 Task: Look for space in Mlalo, Tanzania from 6th September, 2023 to 12th September, 2023 for 4 adults in price range Rs.10000 to Rs.14000. Place can be private room with 4 bedrooms having 4 beds and 4 bathrooms. Property type can be house, flat, guest house. Amenities needed are: wifi, TV, free parkinig on premises, gym, breakfast. Booking option can be shelf check-in. Required host language is English.
Action: Mouse moved to (409, 86)
Screenshot: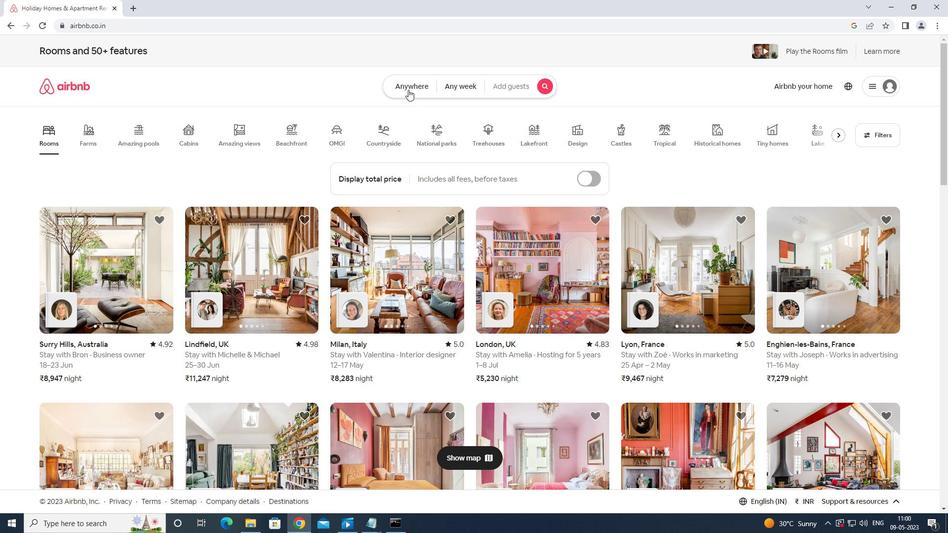 
Action: Mouse pressed left at (409, 86)
Screenshot: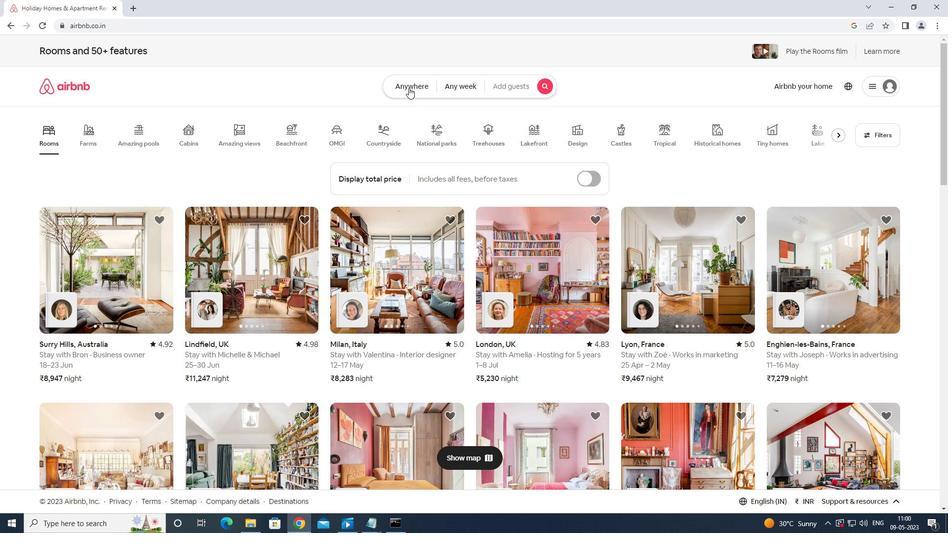 
Action: Mouse moved to (380, 123)
Screenshot: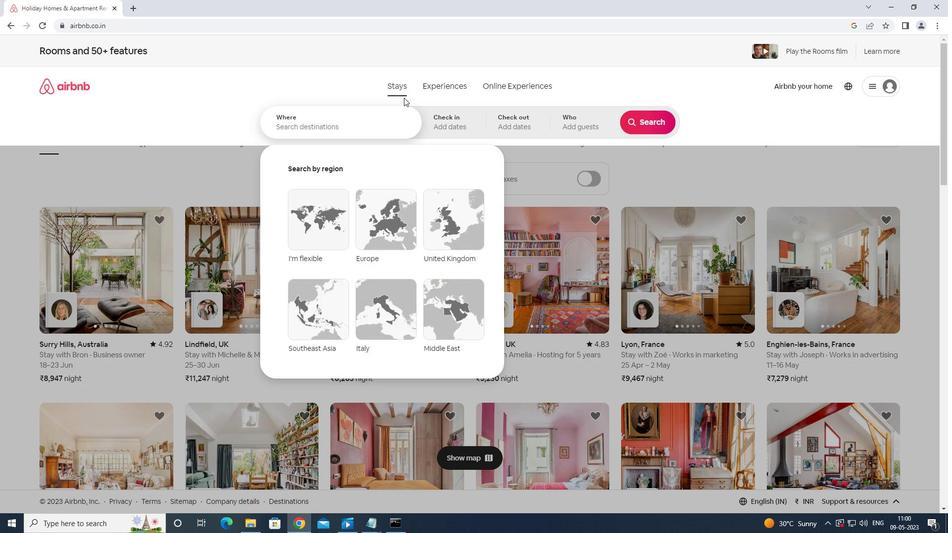 
Action: Mouse pressed left at (380, 123)
Screenshot: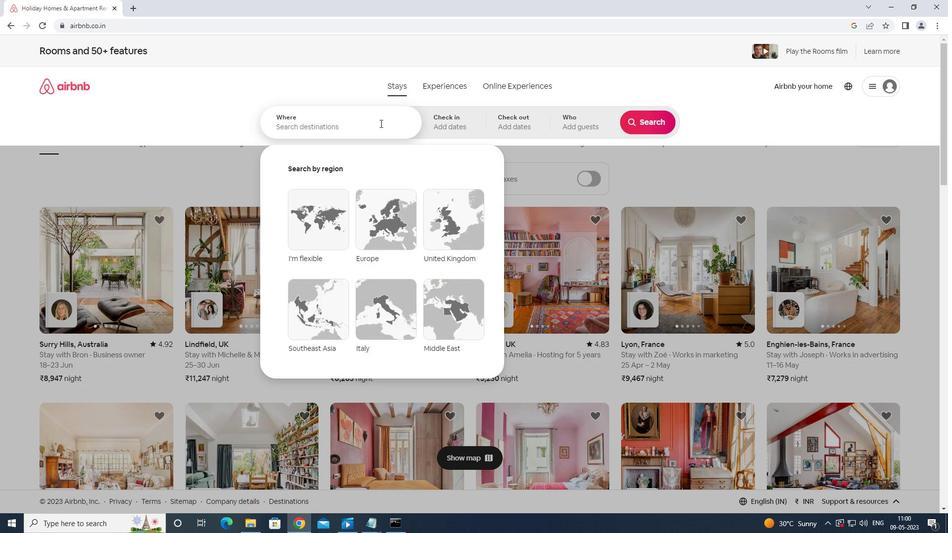 
Action: Key pressed m<Key.backspace><Key.shift>MLALO<Key.space>TANZANIA<Key.enter>
Screenshot: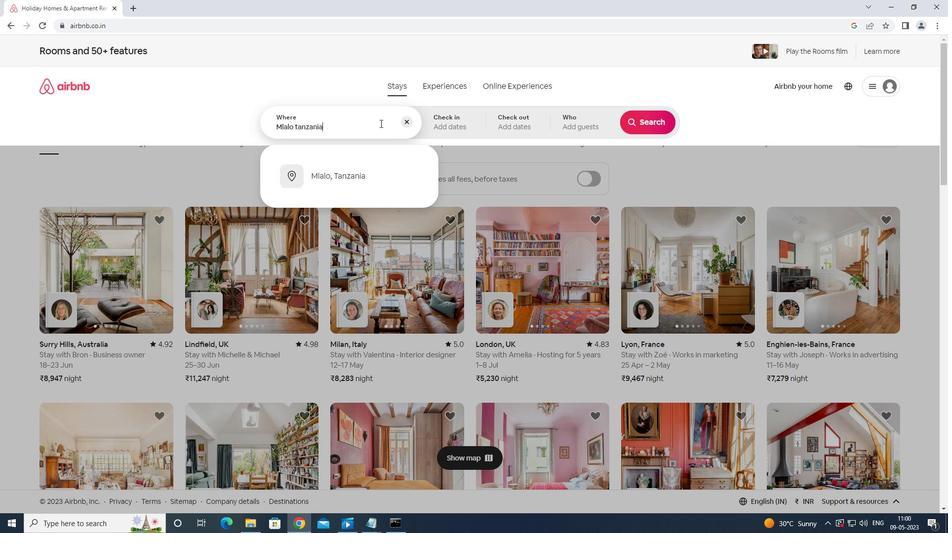 
Action: Mouse moved to (641, 200)
Screenshot: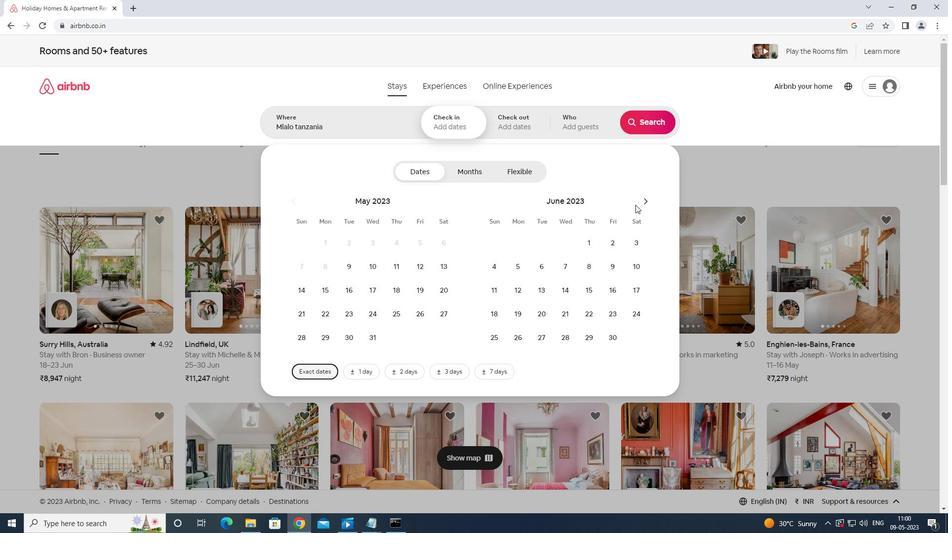 
Action: Mouse pressed left at (641, 200)
Screenshot: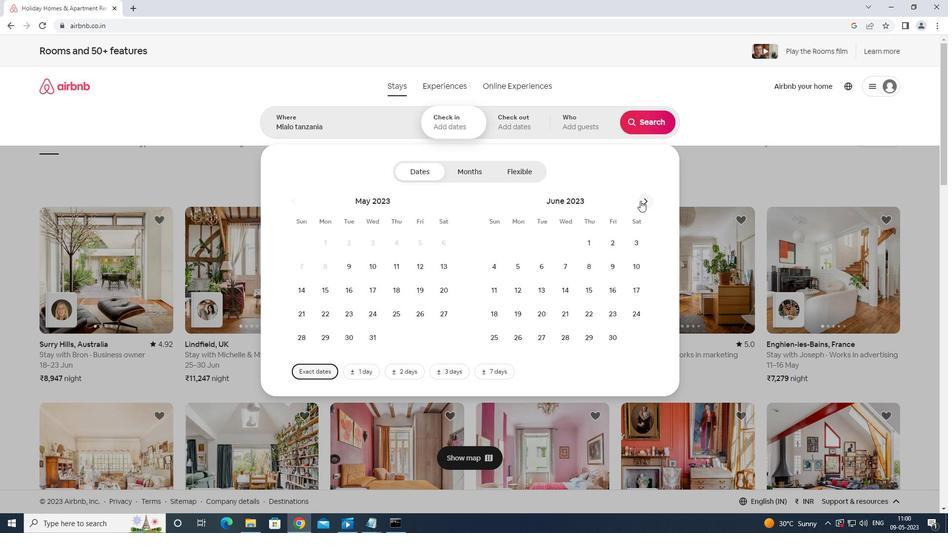
Action: Mouse moved to (643, 200)
Screenshot: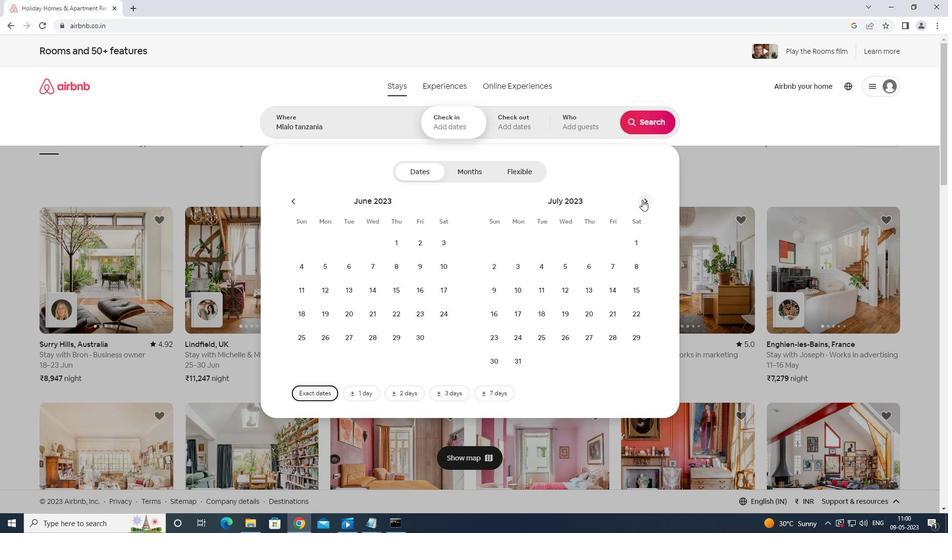 
Action: Mouse pressed left at (643, 200)
Screenshot: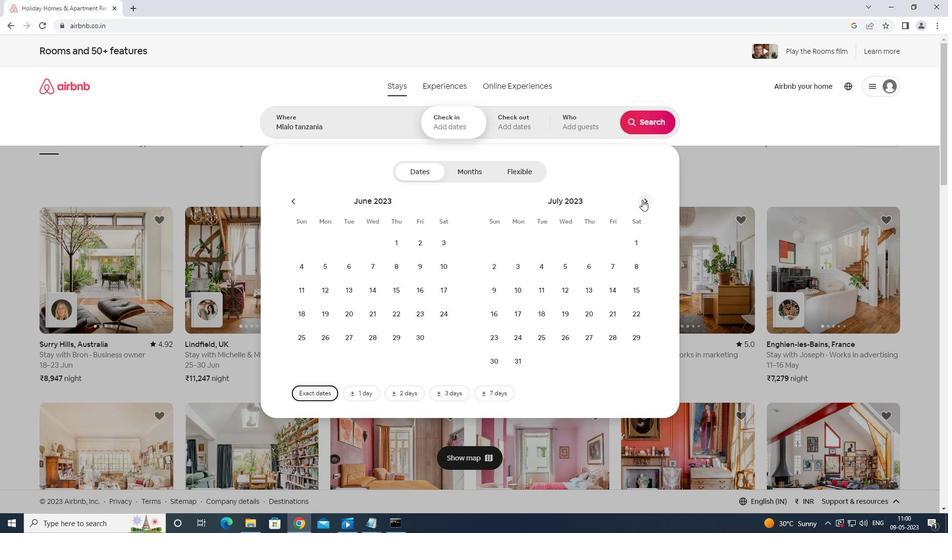 
Action: Mouse moved to (644, 200)
Screenshot: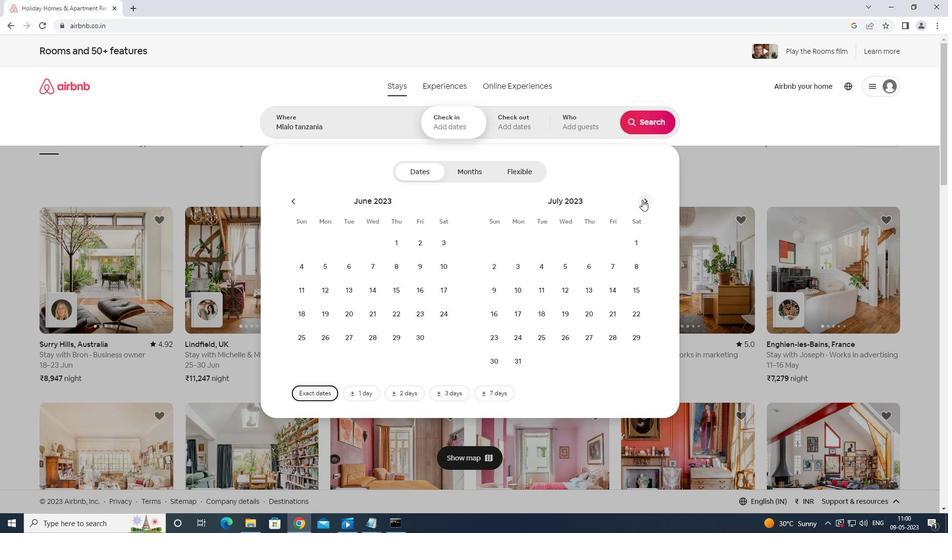 
Action: Mouse pressed left at (644, 200)
Screenshot: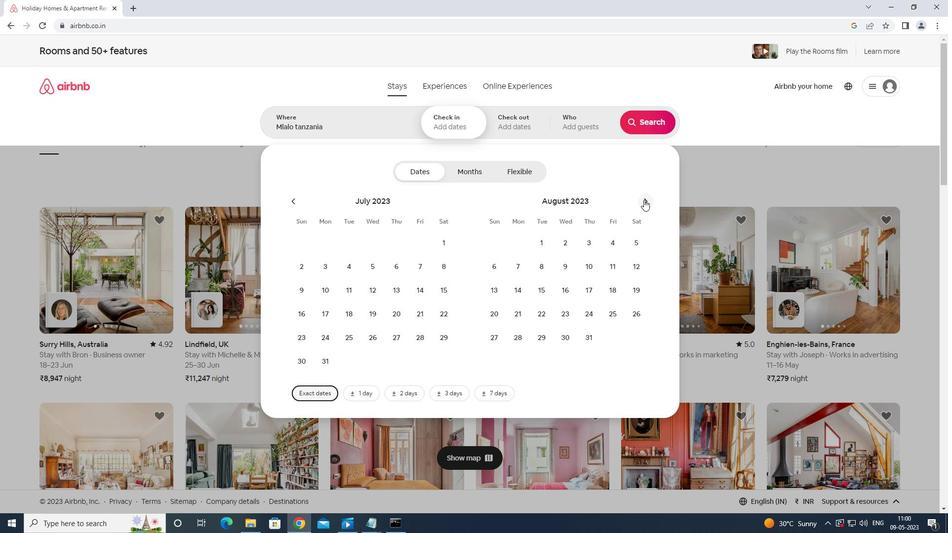 
Action: Mouse moved to (563, 264)
Screenshot: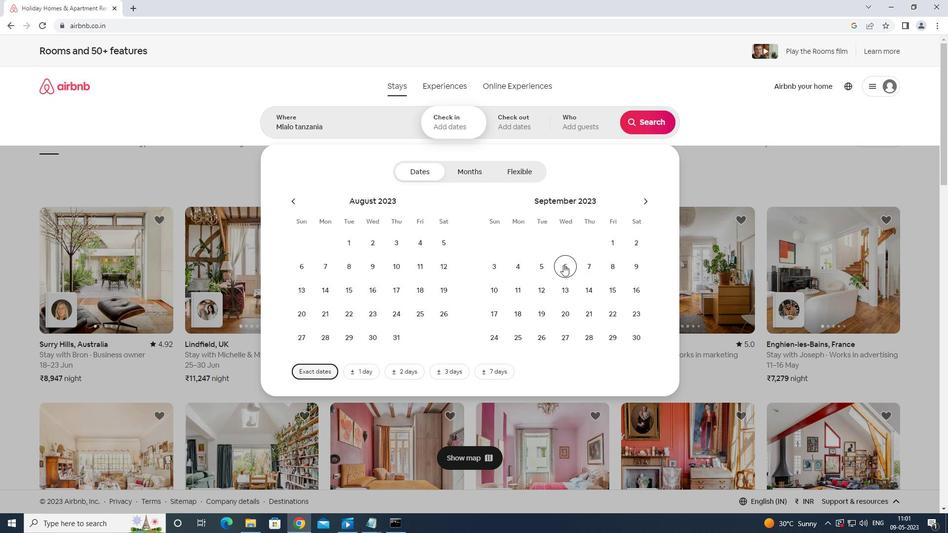 
Action: Mouse pressed left at (563, 264)
Screenshot: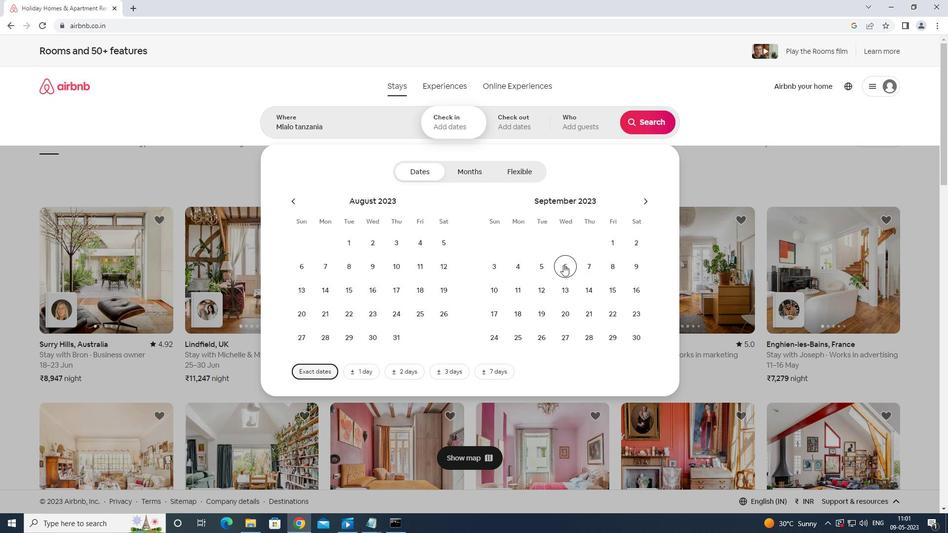 
Action: Mouse moved to (535, 288)
Screenshot: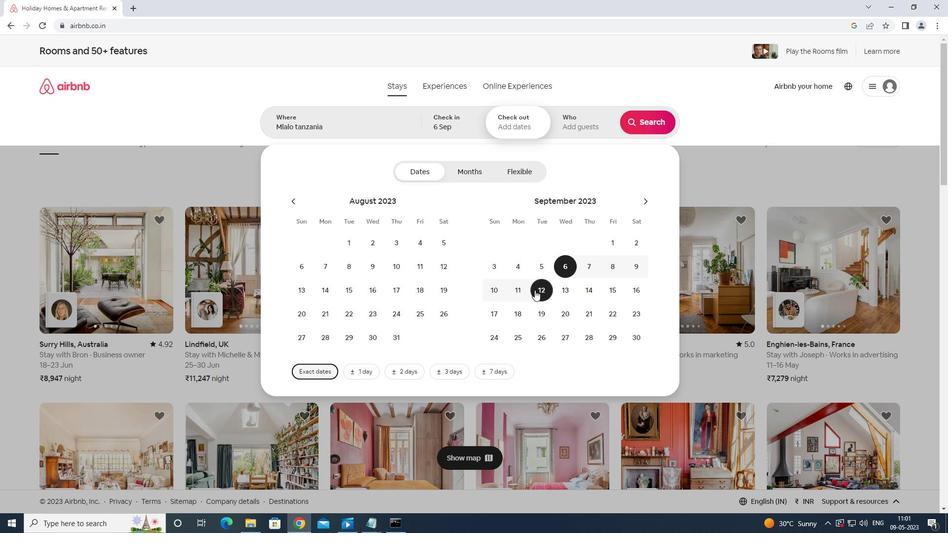 
Action: Mouse pressed left at (535, 288)
Screenshot: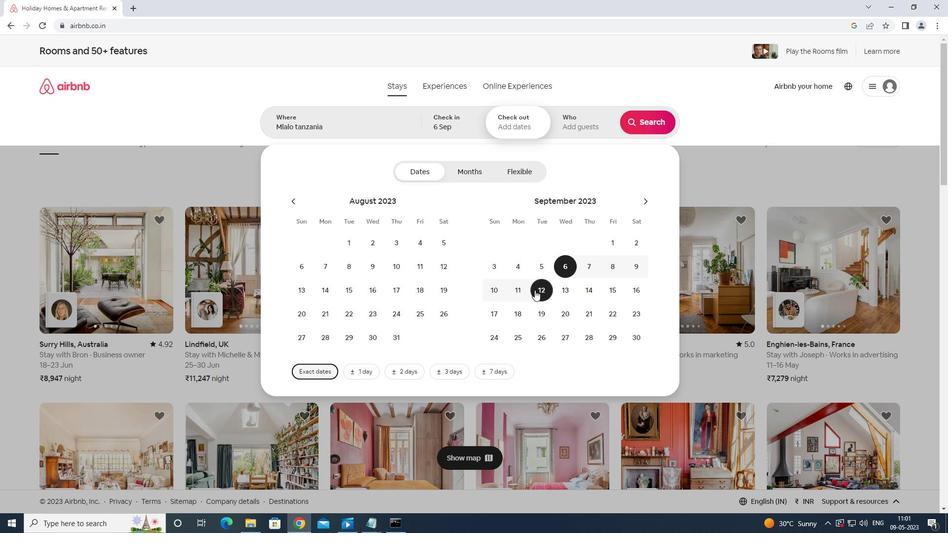 
Action: Mouse moved to (582, 119)
Screenshot: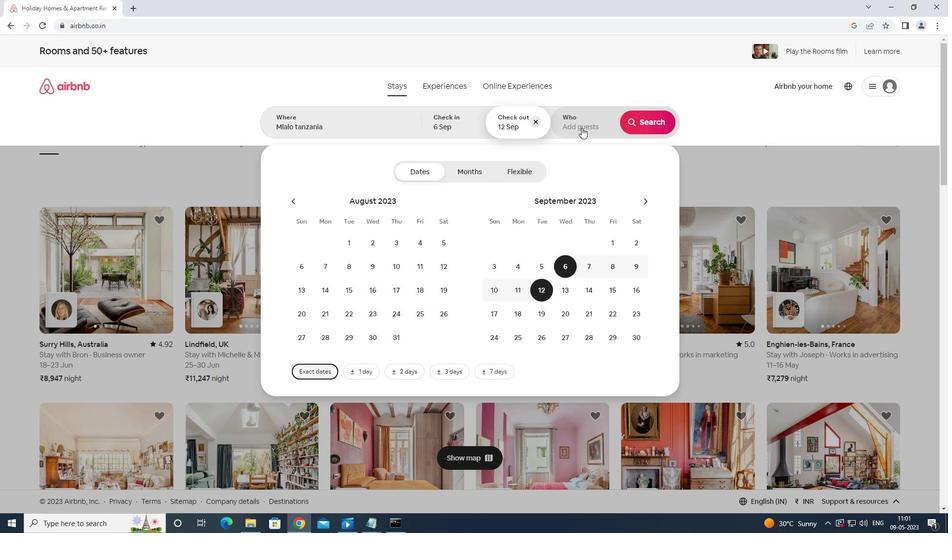 
Action: Mouse pressed left at (582, 119)
Screenshot: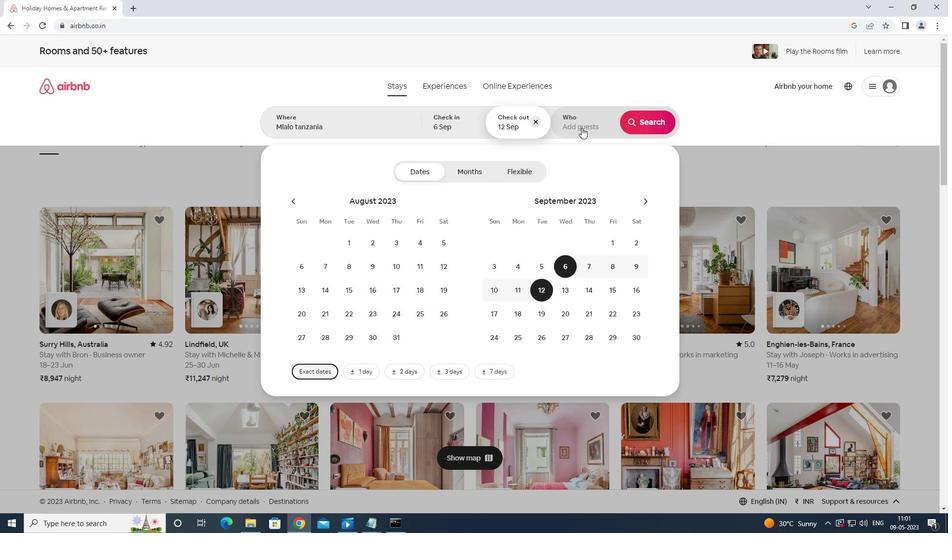 
Action: Mouse moved to (651, 173)
Screenshot: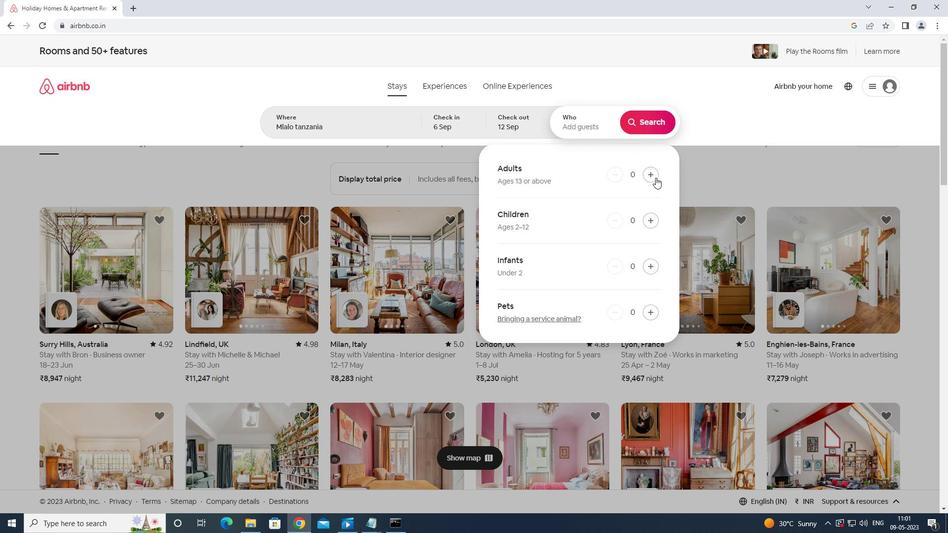 
Action: Mouse pressed left at (651, 173)
Screenshot: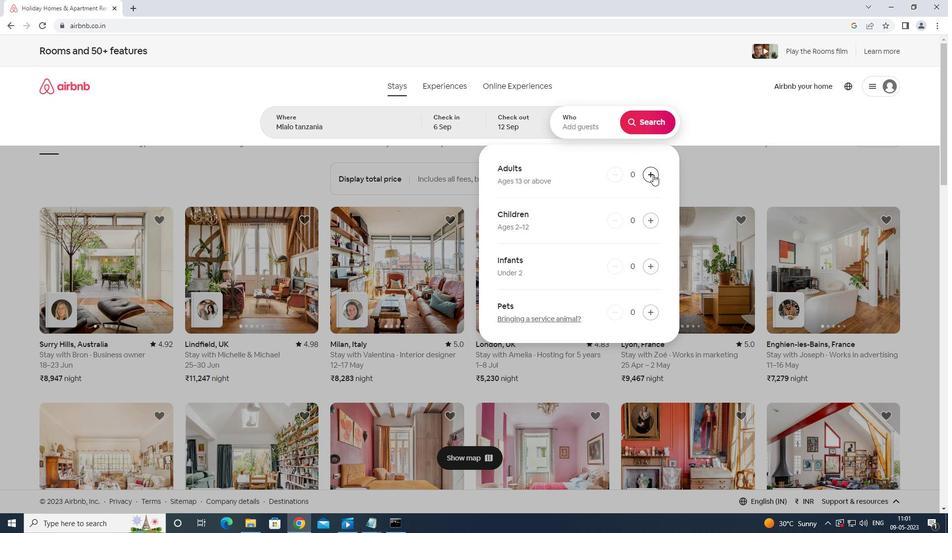 
Action: Mouse pressed left at (651, 173)
Screenshot: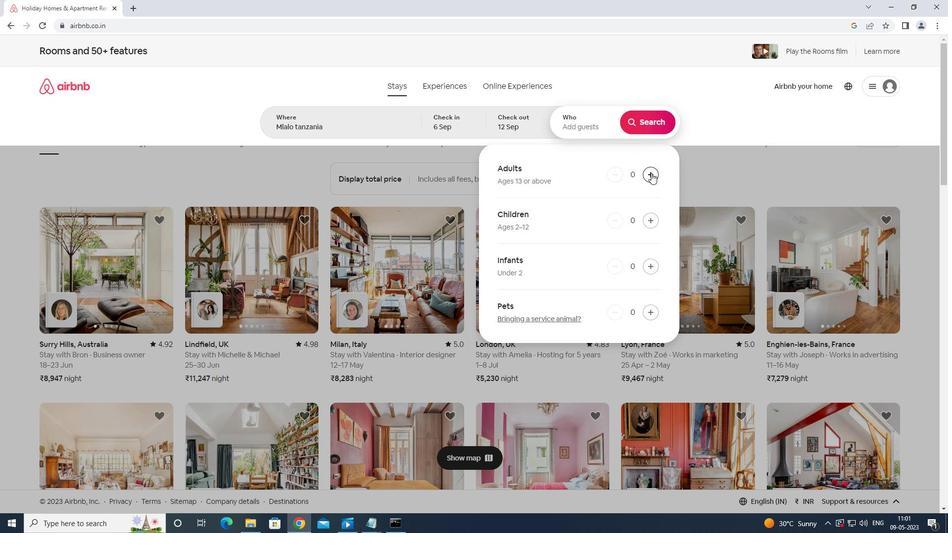 
Action: Mouse pressed left at (651, 173)
Screenshot: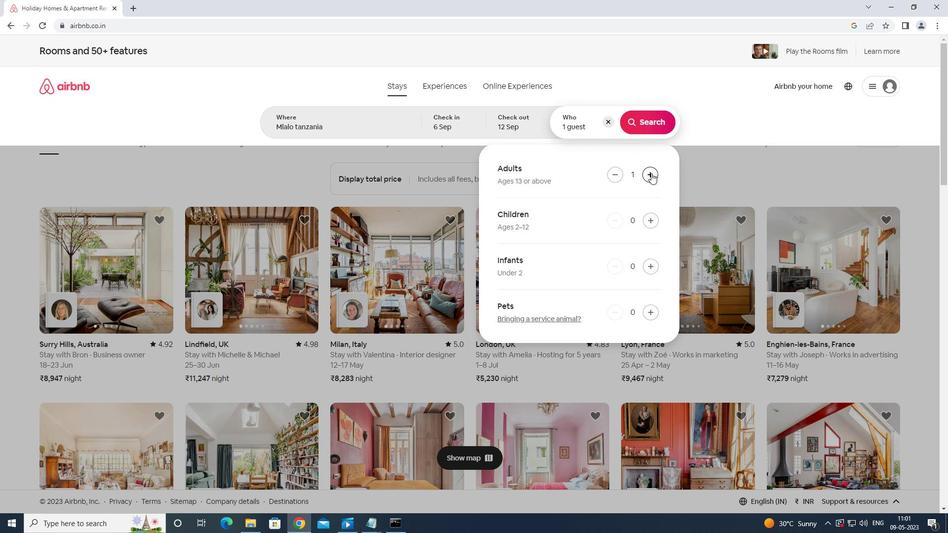 
Action: Mouse pressed left at (651, 173)
Screenshot: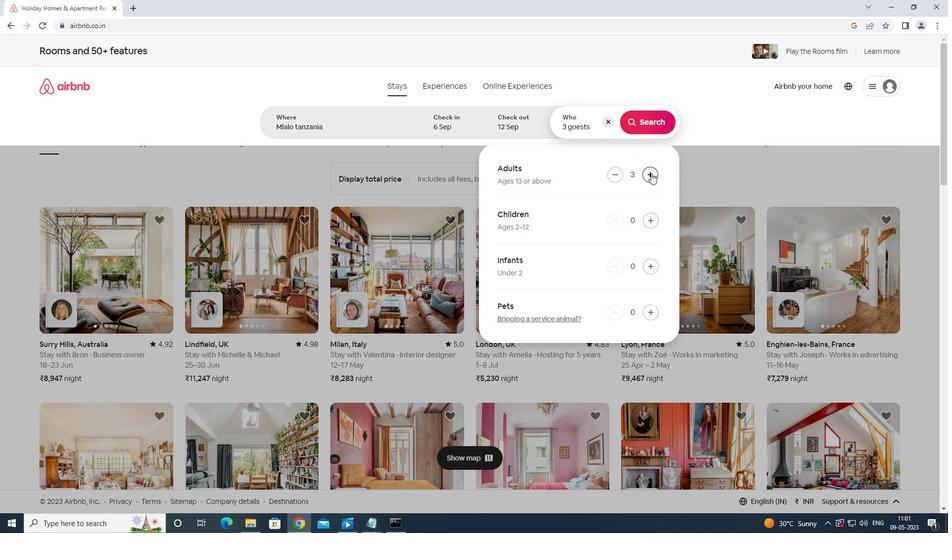 
Action: Mouse moved to (650, 120)
Screenshot: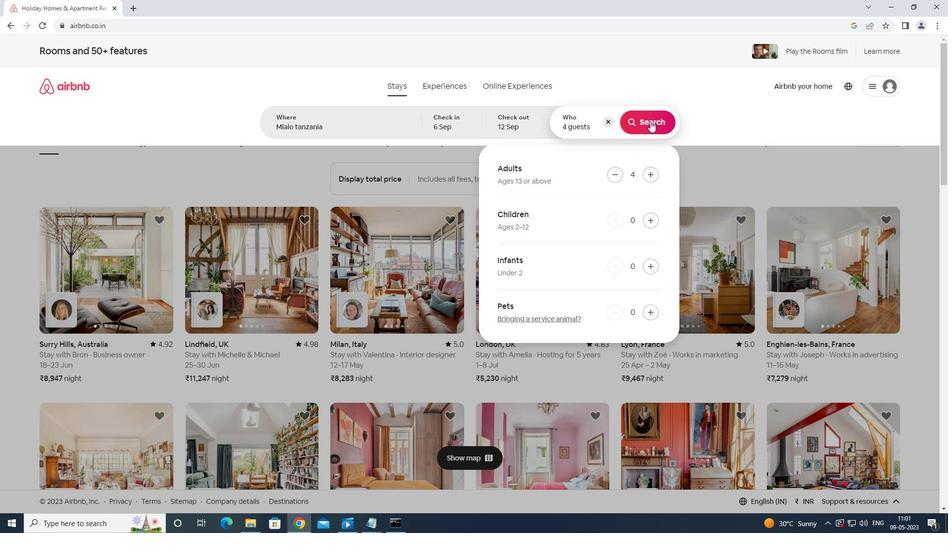 
Action: Mouse pressed left at (650, 120)
Screenshot: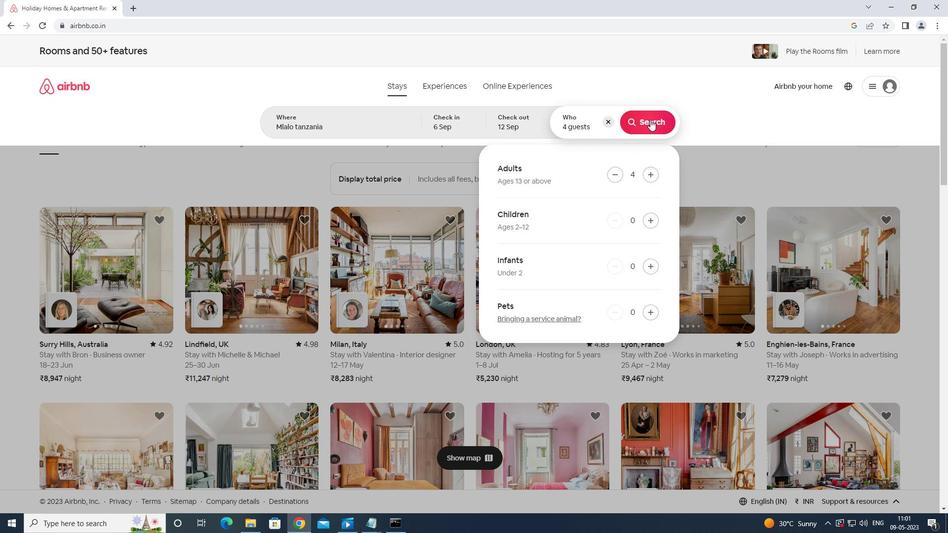 
Action: Mouse moved to (904, 93)
Screenshot: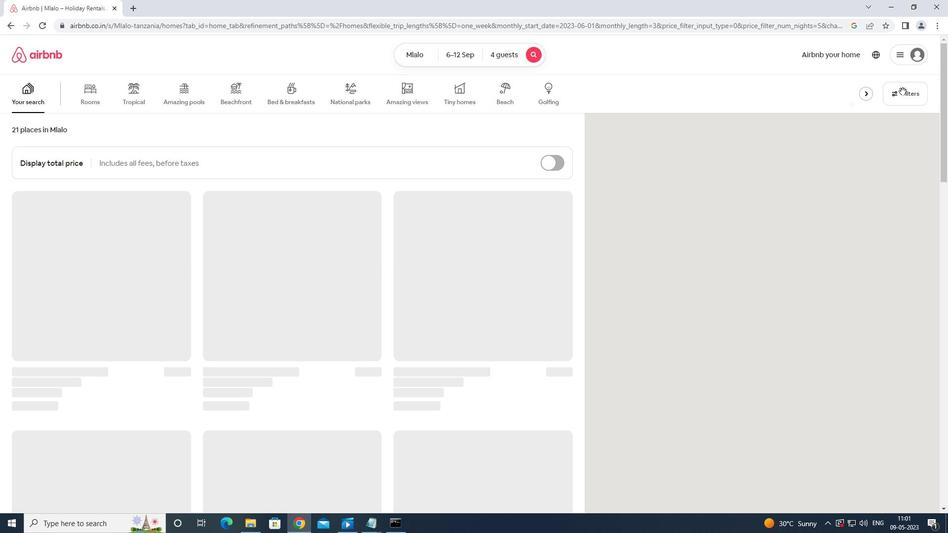 
Action: Mouse pressed left at (904, 93)
Screenshot: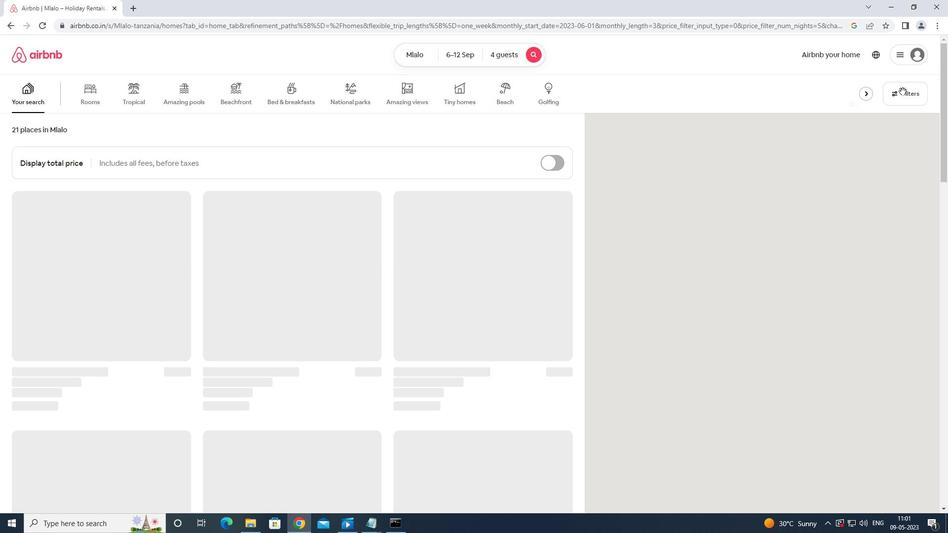 
Action: Mouse moved to (372, 332)
Screenshot: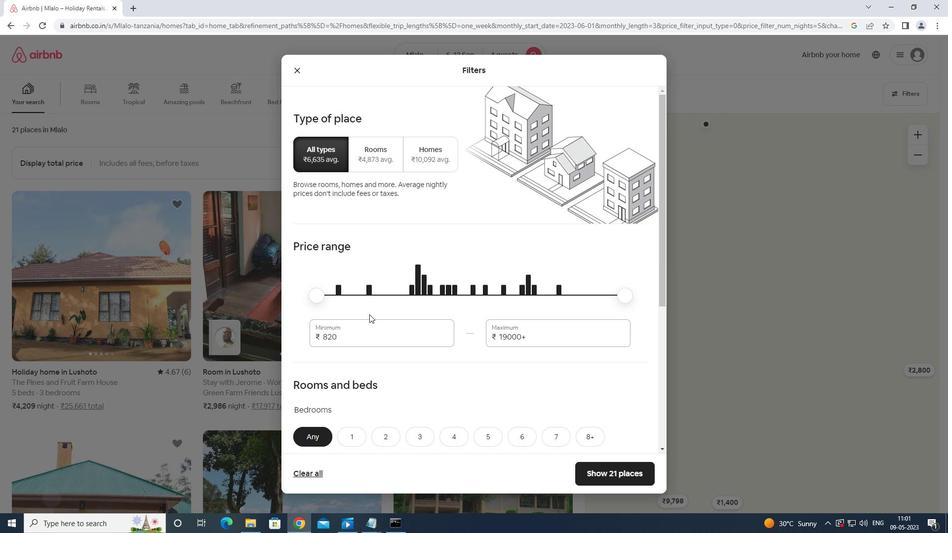 
Action: Mouse pressed left at (372, 332)
Screenshot: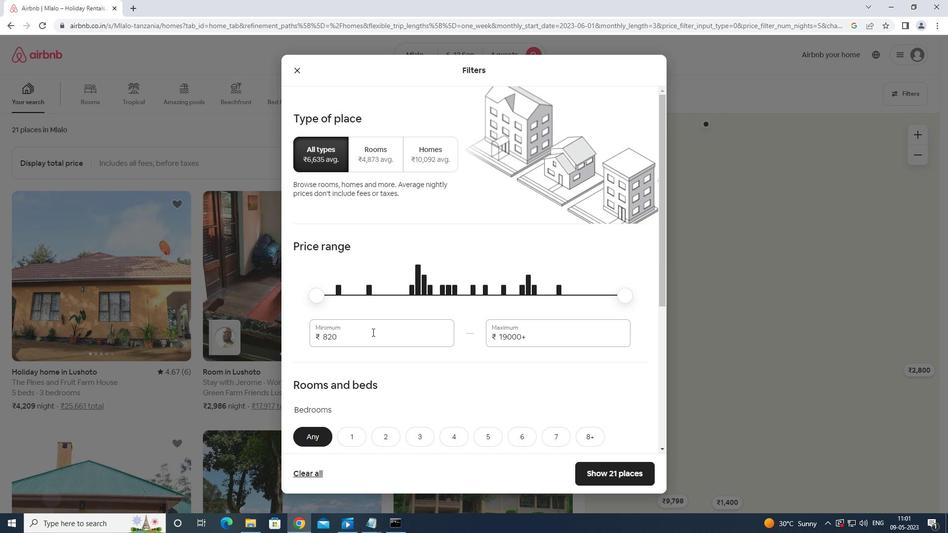 
Action: Mouse moved to (377, 330)
Screenshot: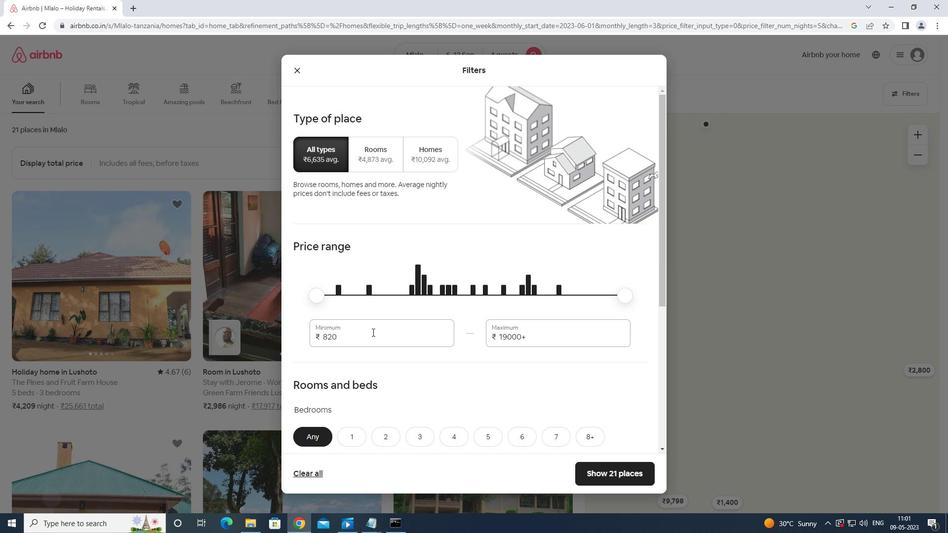 
Action: Key pressed <Key.backspace><Key.backspace><Key.backspace><Key.backspace><Key.backspace>10000
Screenshot: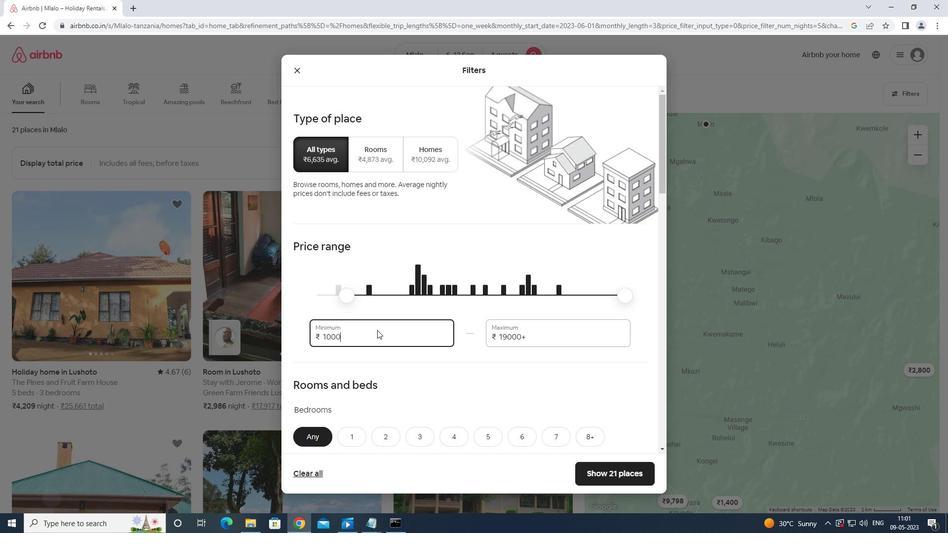 
Action: Mouse moved to (532, 334)
Screenshot: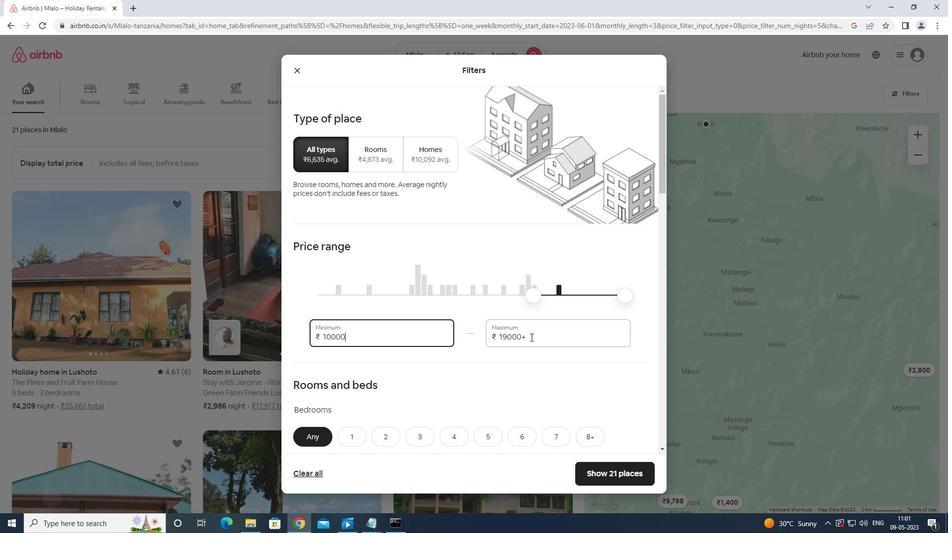 
Action: Mouse pressed left at (532, 334)
Screenshot: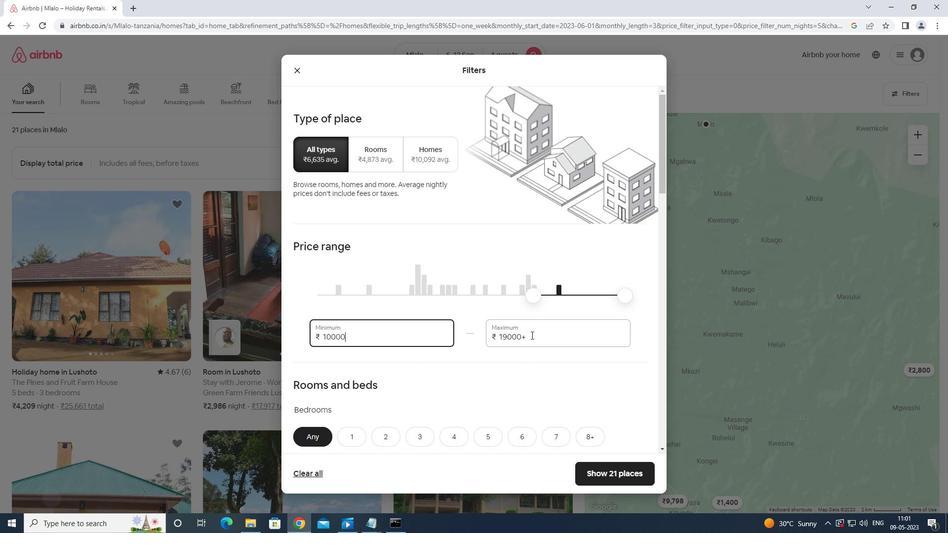 
Action: Mouse moved to (532, 333)
Screenshot: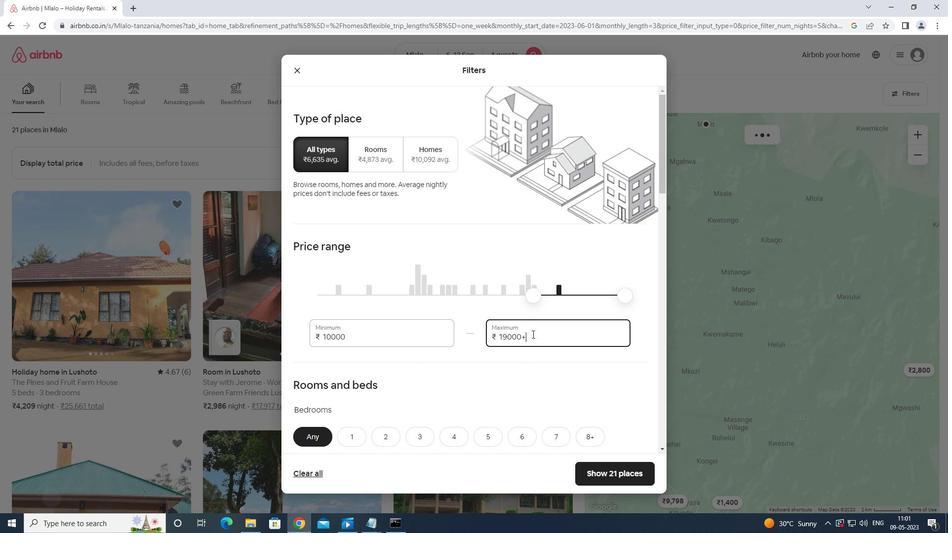 
Action: Key pressed <Key.backspace><Key.backspace><Key.backspace><Key.backspace><Key.backspace><Key.backspace><Key.backspace><Key.backspace><Key.backspace><Key.backspace><Key.backspace><Key.backspace>14000
Screenshot: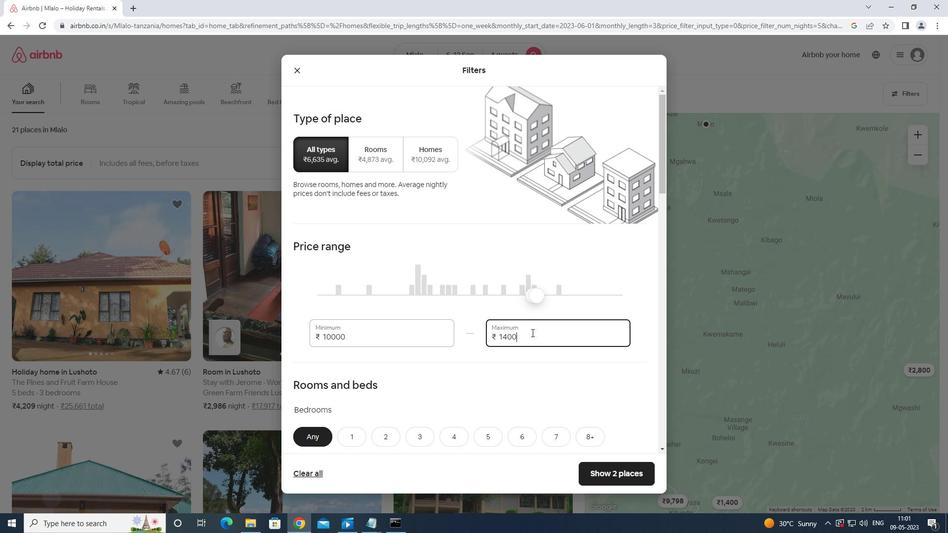 
Action: Mouse moved to (523, 333)
Screenshot: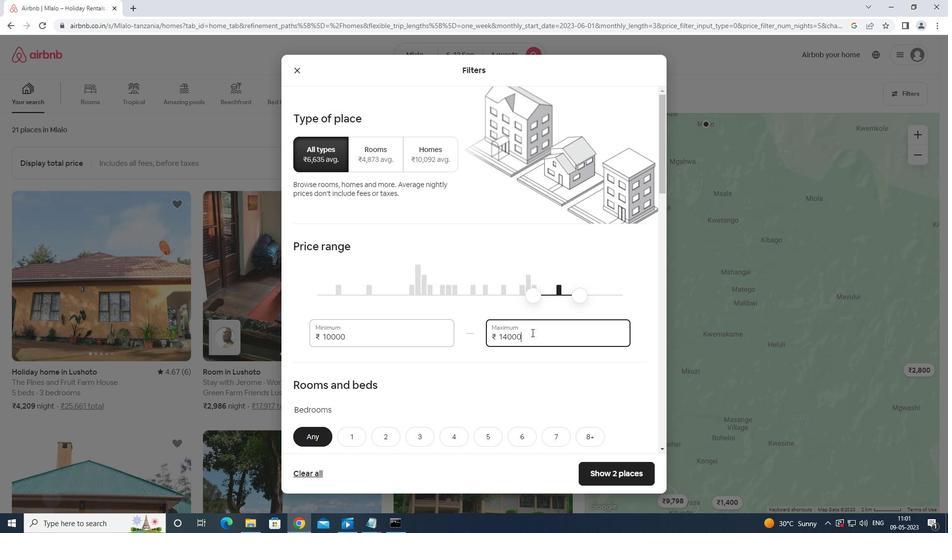
Action: Mouse scrolled (523, 333) with delta (0, 0)
Screenshot: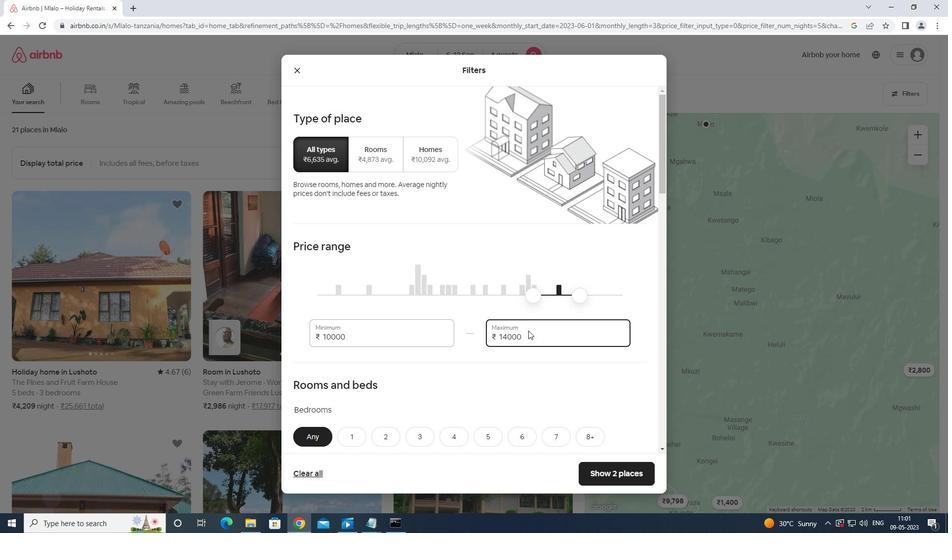 
Action: Mouse moved to (520, 343)
Screenshot: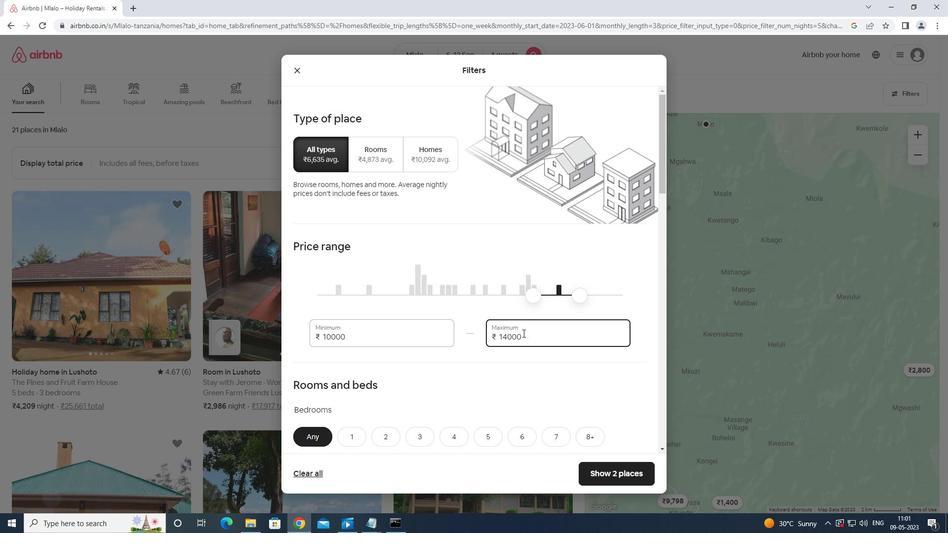
Action: Mouse scrolled (520, 343) with delta (0, 0)
Screenshot: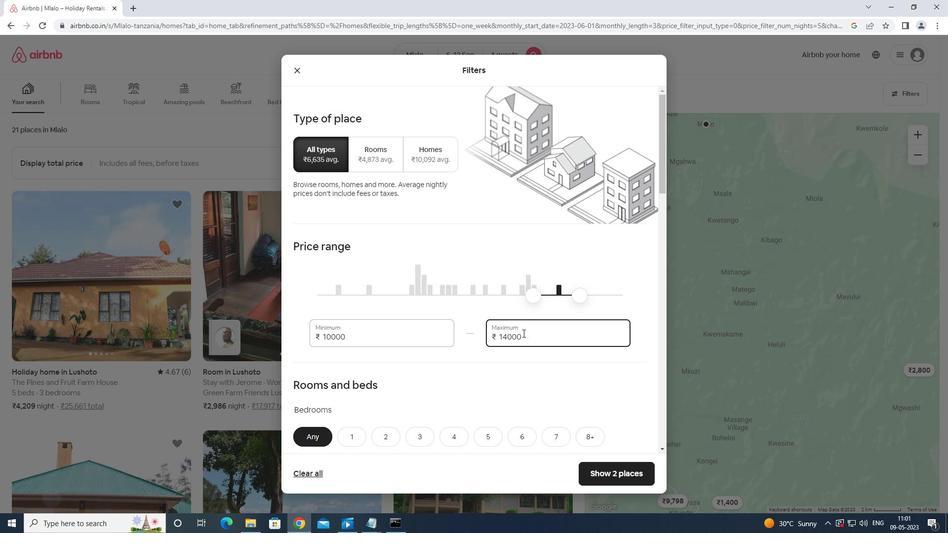 
Action: Mouse moved to (452, 340)
Screenshot: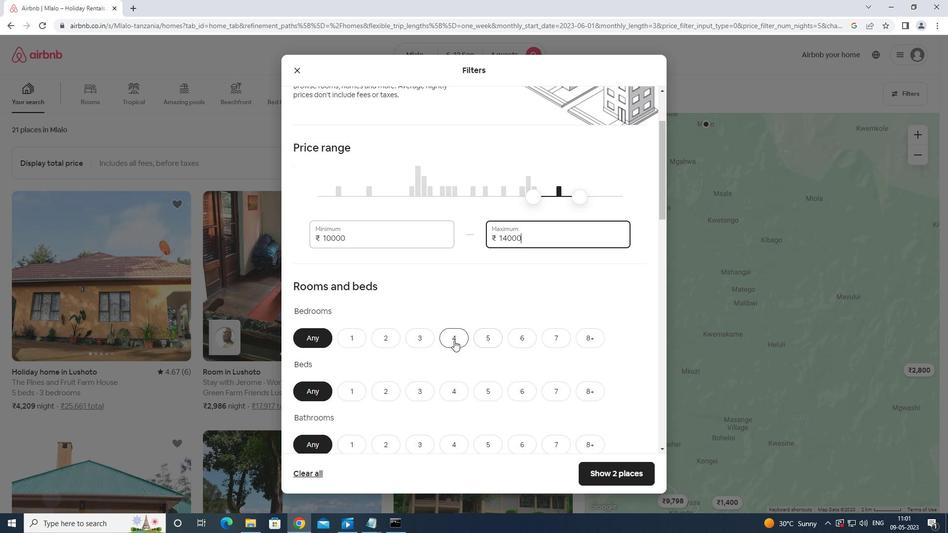 
Action: Mouse pressed left at (452, 340)
Screenshot: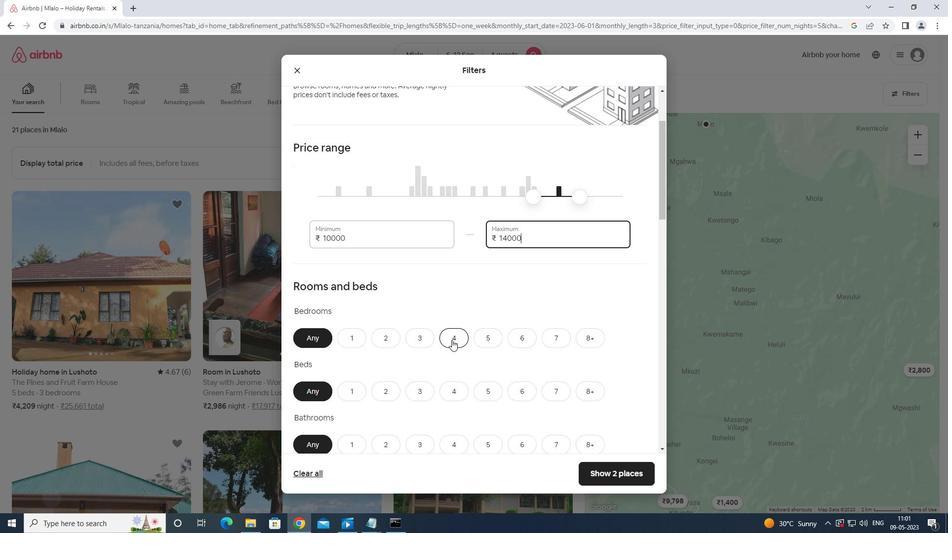 
Action: Mouse moved to (454, 391)
Screenshot: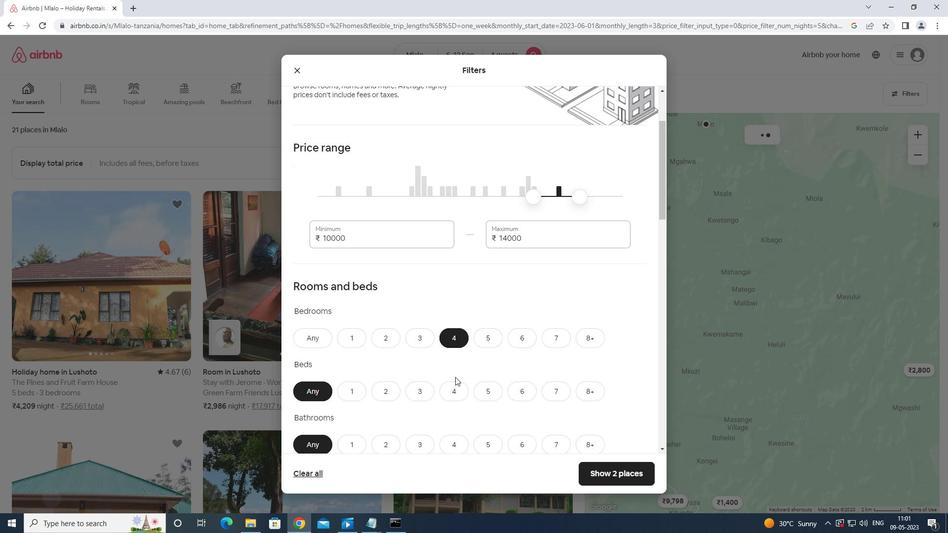 
Action: Mouse pressed left at (454, 391)
Screenshot: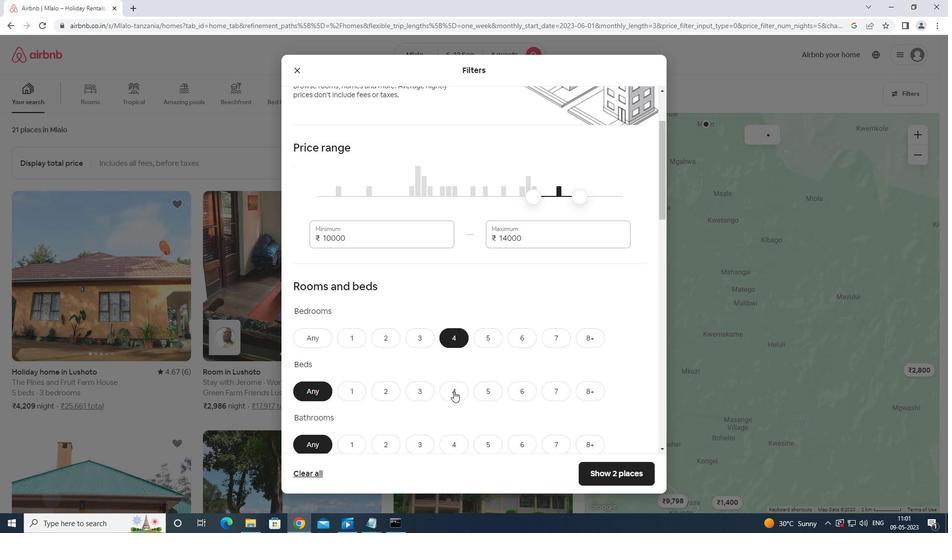 
Action: Mouse moved to (454, 388)
Screenshot: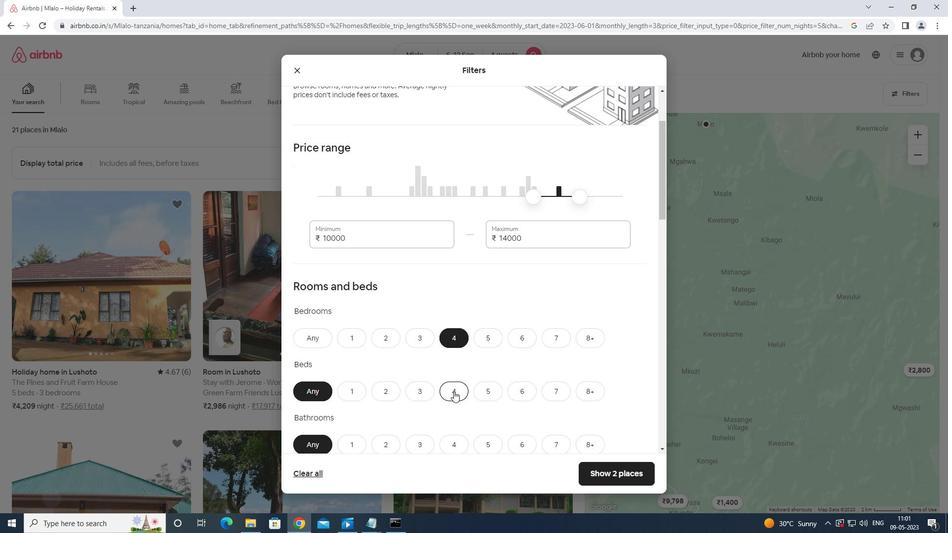 
Action: Mouse scrolled (454, 387) with delta (0, 0)
Screenshot: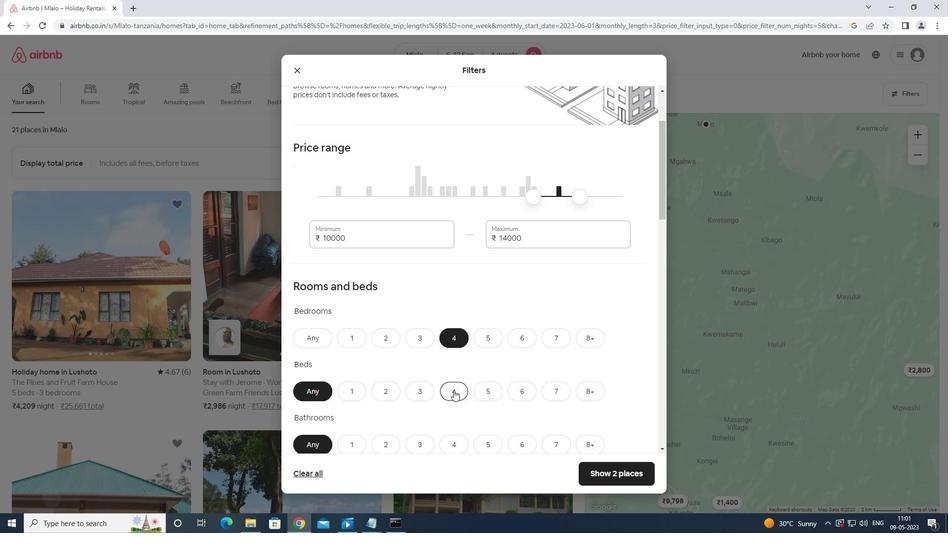 
Action: Mouse scrolled (454, 387) with delta (0, 0)
Screenshot: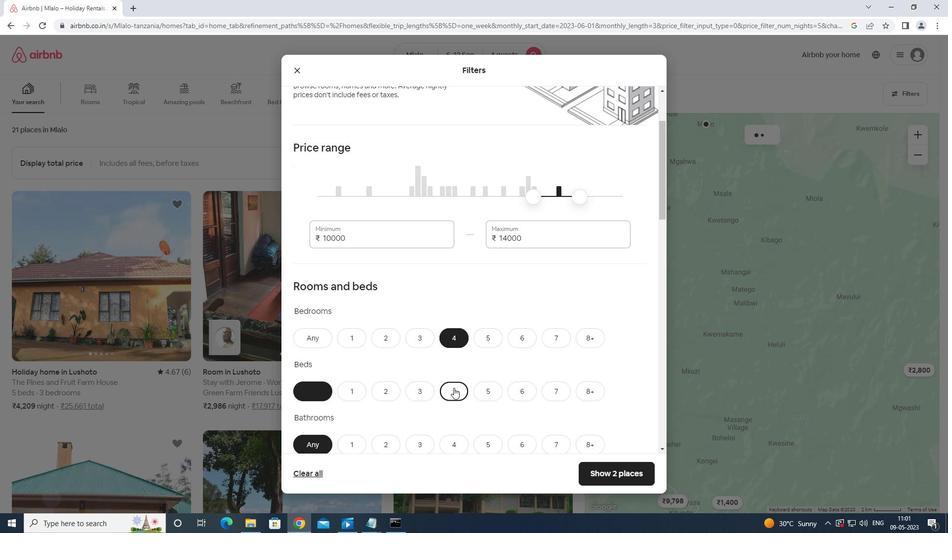 
Action: Mouse moved to (450, 349)
Screenshot: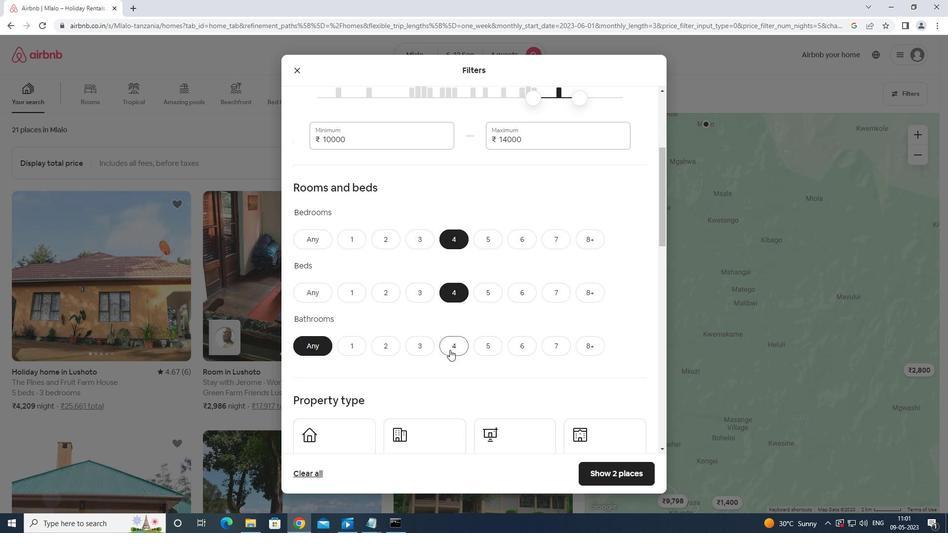 
Action: Mouse pressed left at (450, 349)
Screenshot: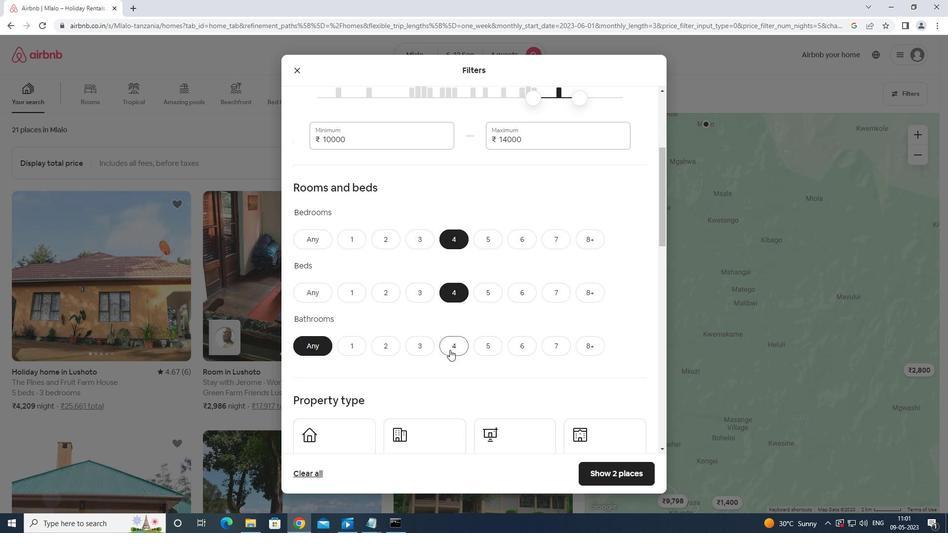 
Action: Mouse moved to (450, 345)
Screenshot: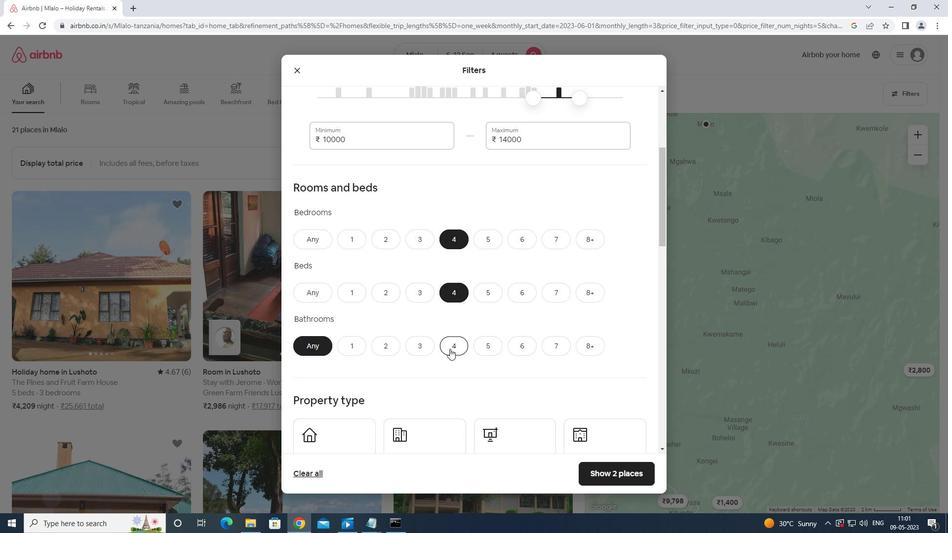 
Action: Mouse scrolled (450, 345) with delta (0, 0)
Screenshot: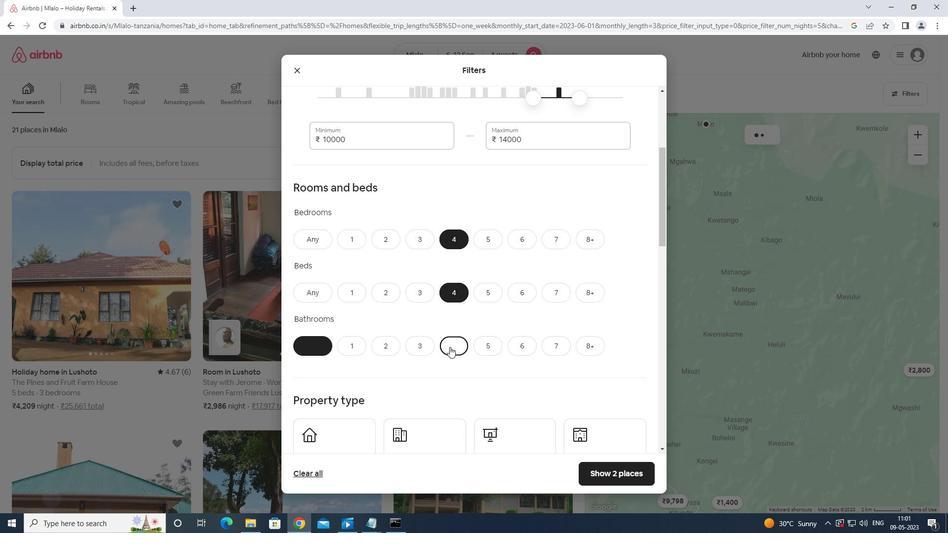 
Action: Mouse scrolled (450, 345) with delta (0, 0)
Screenshot: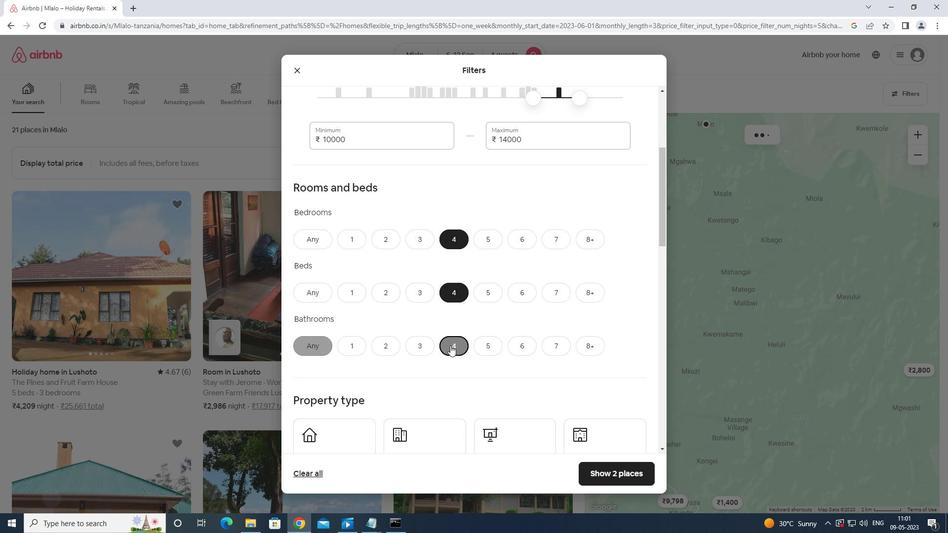 
Action: Mouse moved to (344, 362)
Screenshot: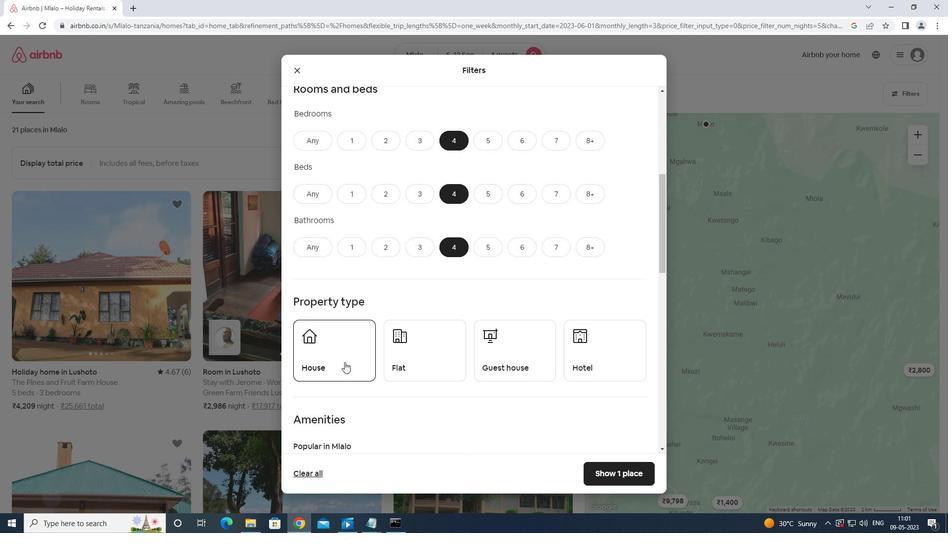 
Action: Mouse pressed left at (344, 362)
Screenshot: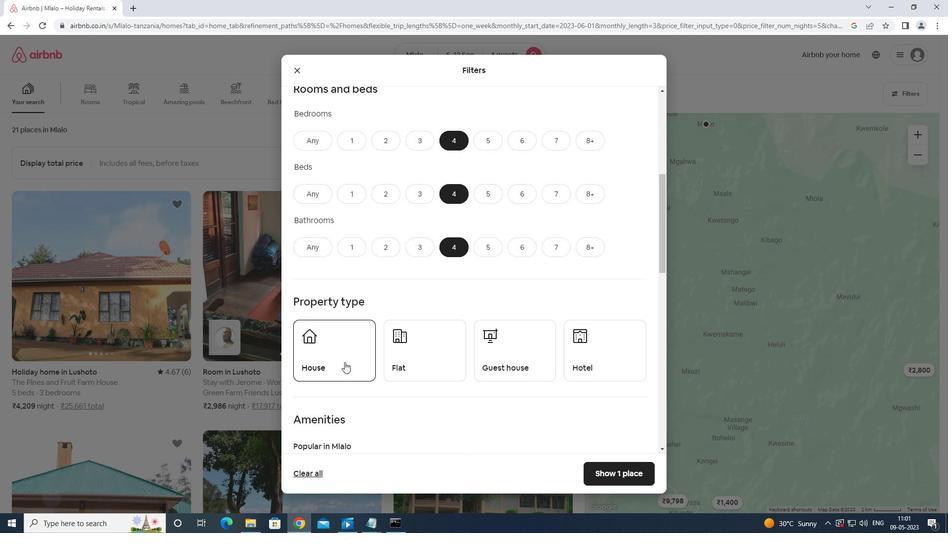 
Action: Mouse moved to (417, 359)
Screenshot: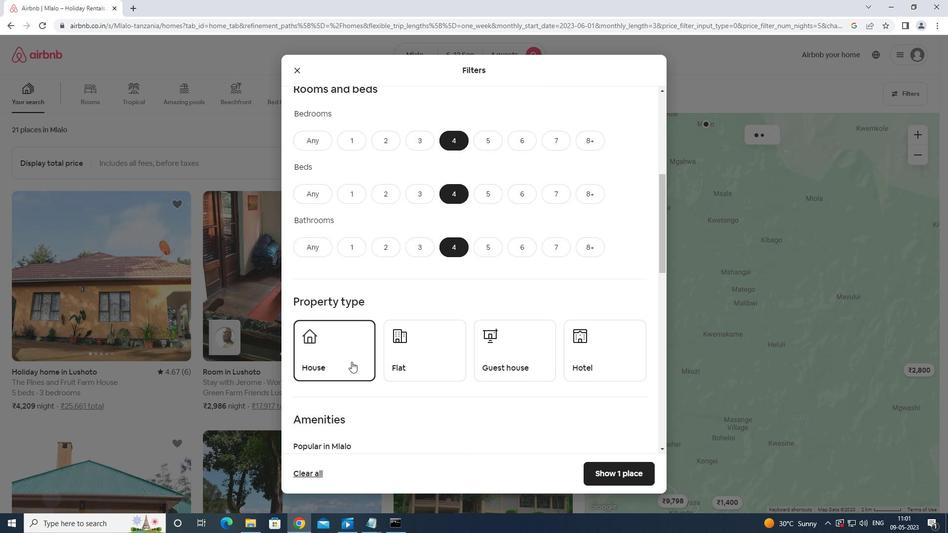 
Action: Mouse pressed left at (417, 359)
Screenshot: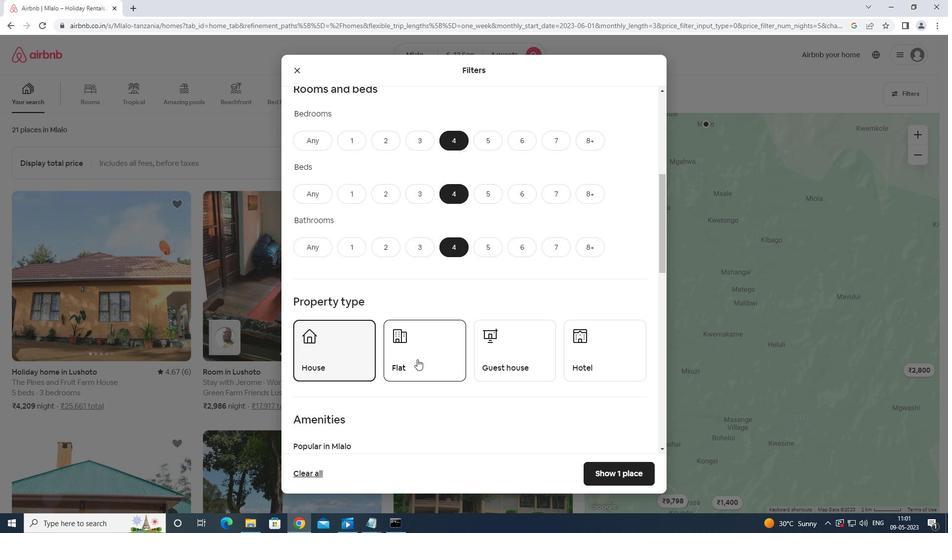 
Action: Mouse moved to (508, 358)
Screenshot: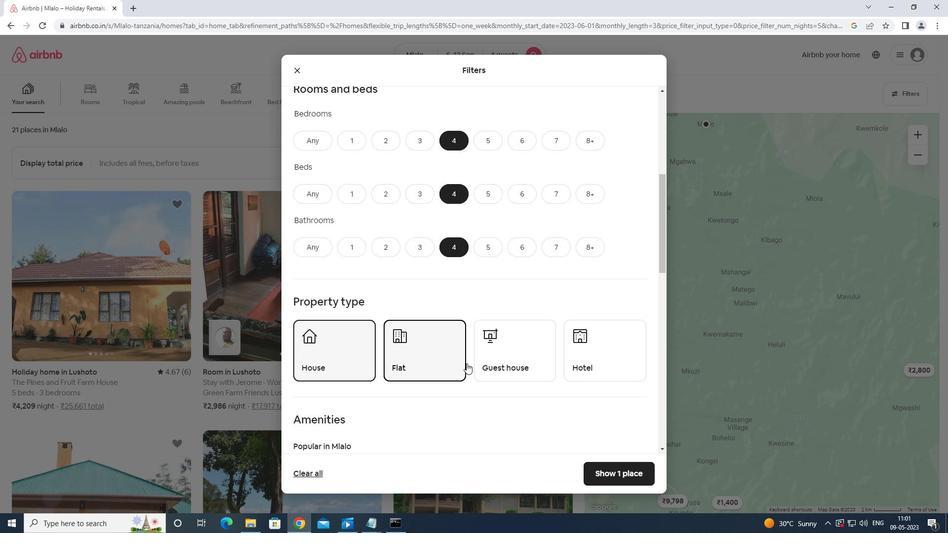 
Action: Mouse pressed left at (508, 358)
Screenshot: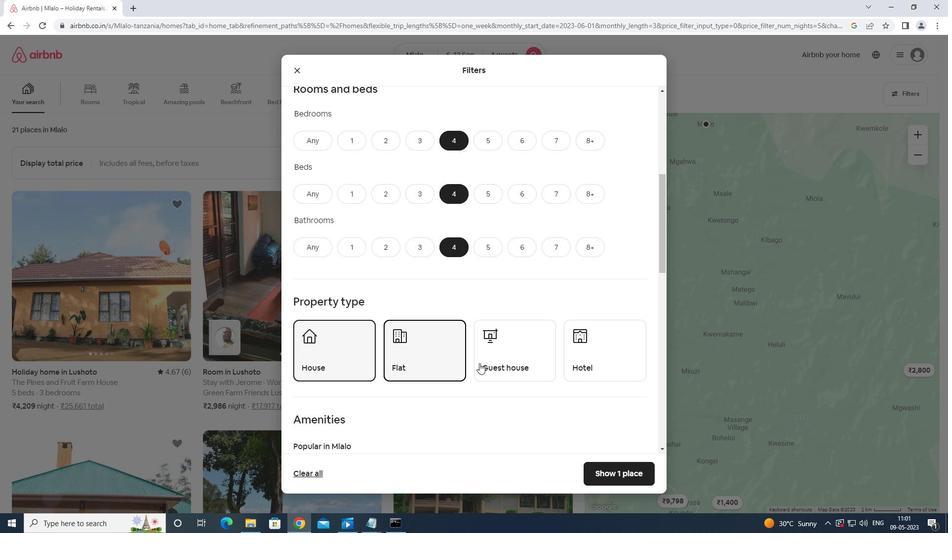 
Action: Mouse moved to (512, 342)
Screenshot: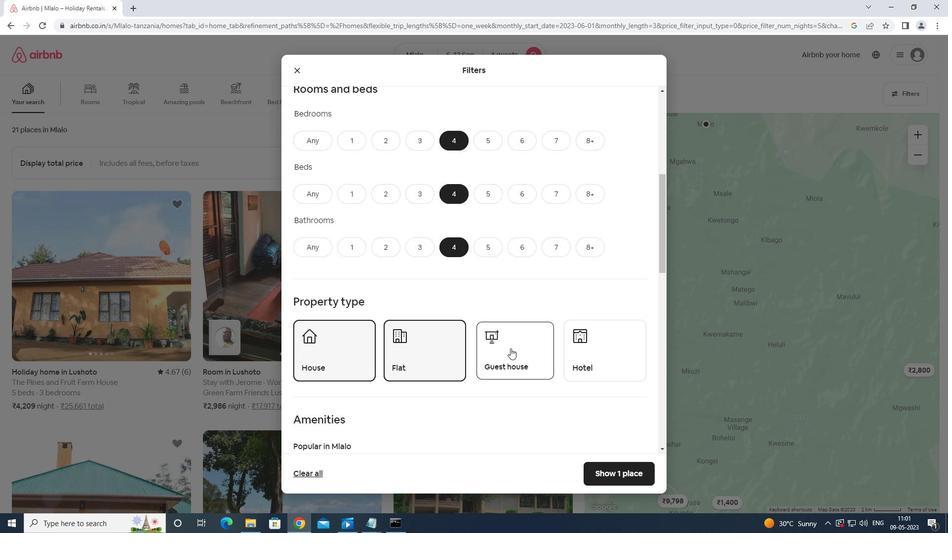 
Action: Mouse scrolled (512, 342) with delta (0, 0)
Screenshot: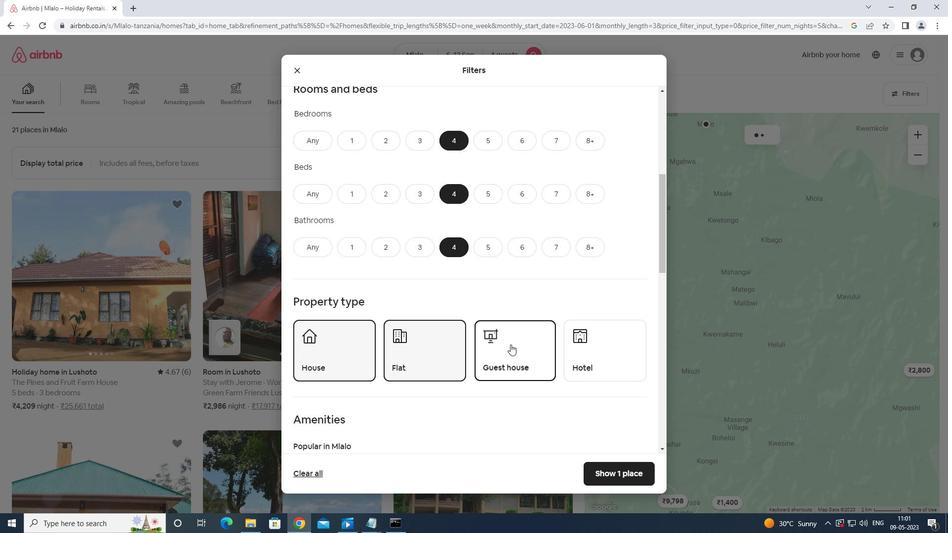 
Action: Mouse scrolled (512, 342) with delta (0, 0)
Screenshot: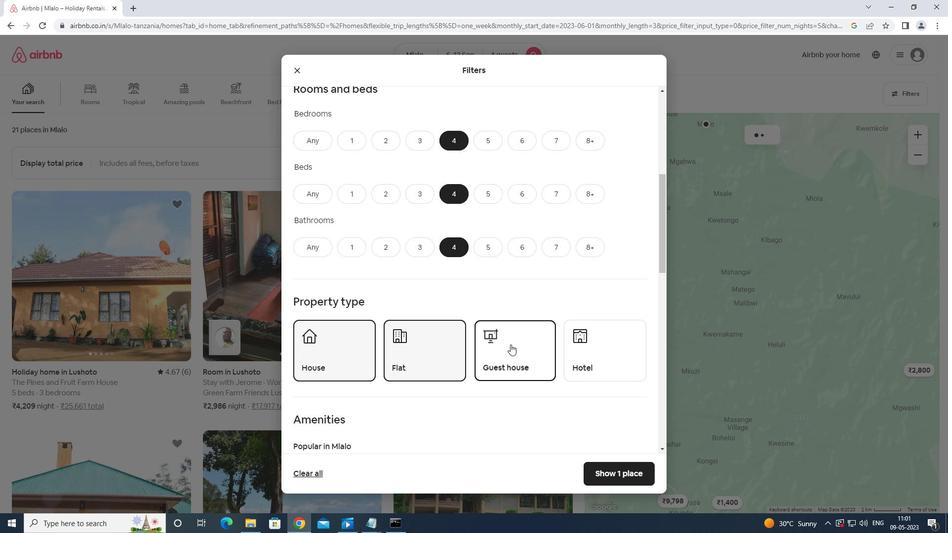 
Action: Mouse scrolled (512, 342) with delta (0, 0)
Screenshot: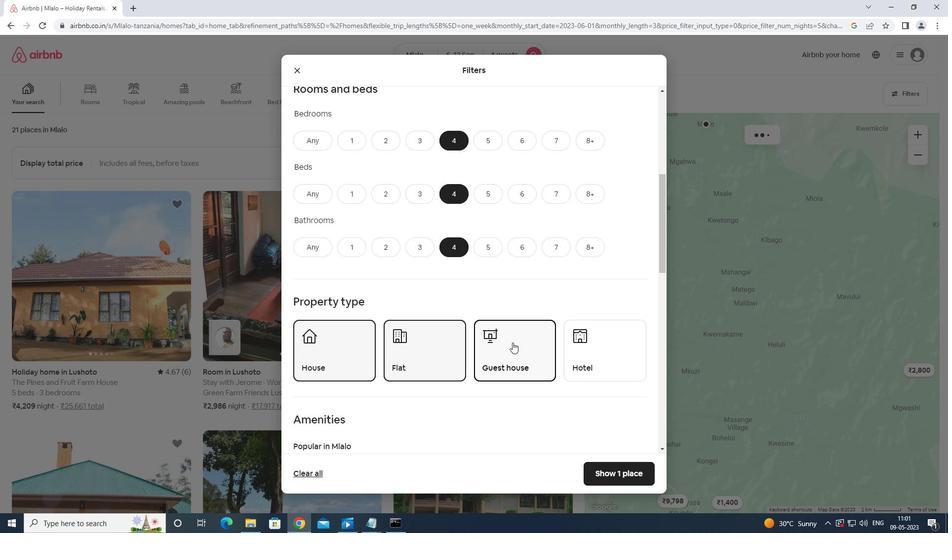 
Action: Mouse moved to (299, 320)
Screenshot: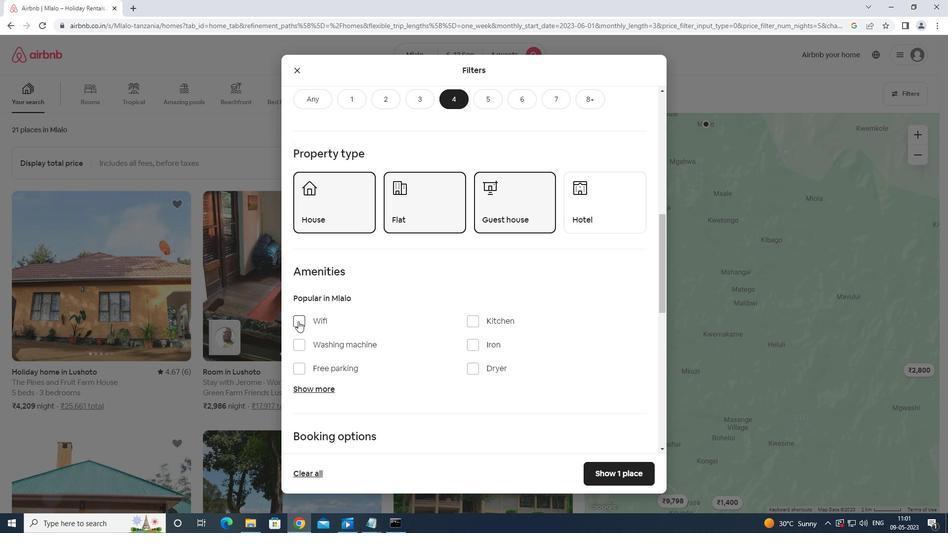 
Action: Mouse pressed left at (299, 320)
Screenshot: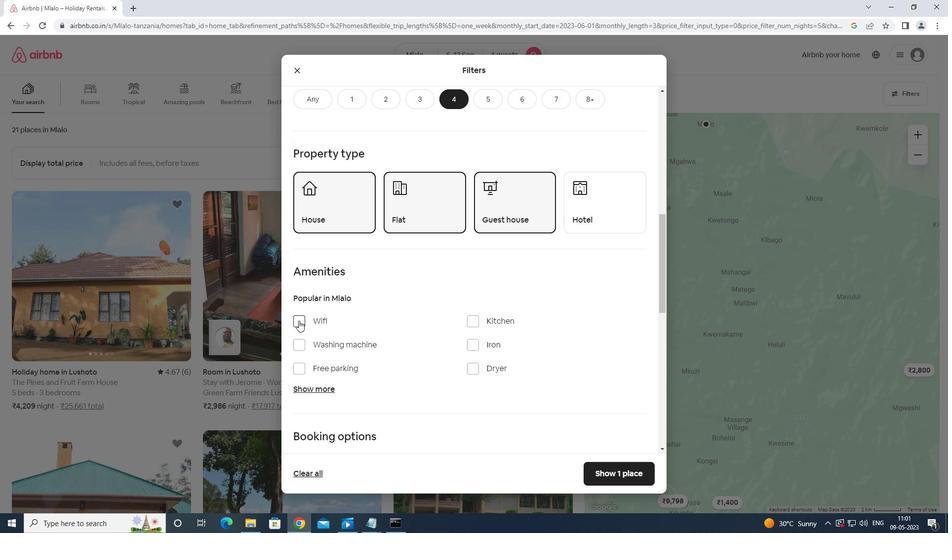 
Action: Mouse moved to (295, 364)
Screenshot: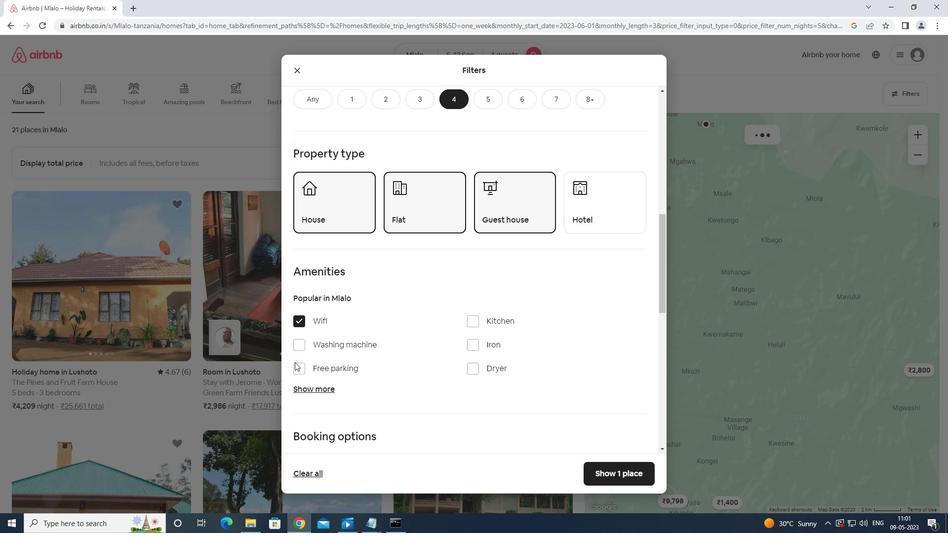 
Action: Mouse pressed left at (295, 364)
Screenshot: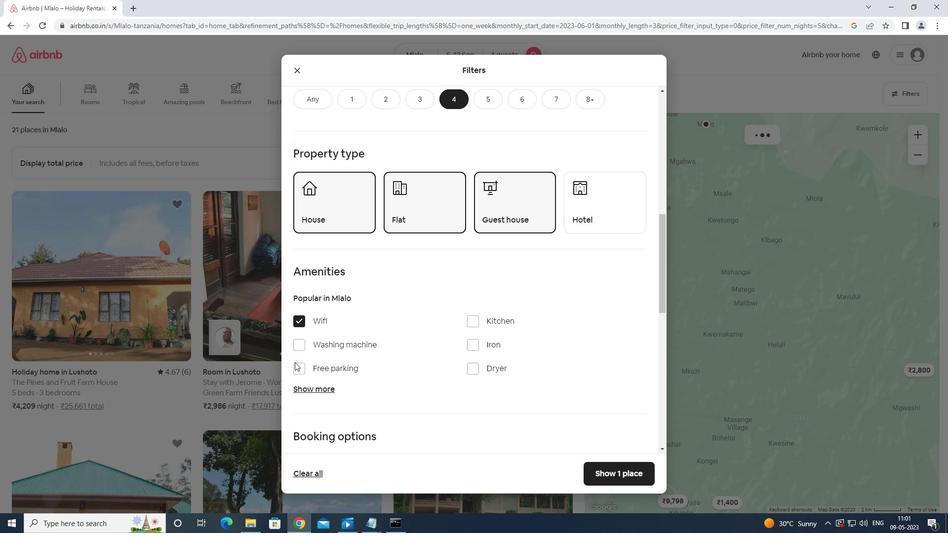 
Action: Mouse moved to (302, 386)
Screenshot: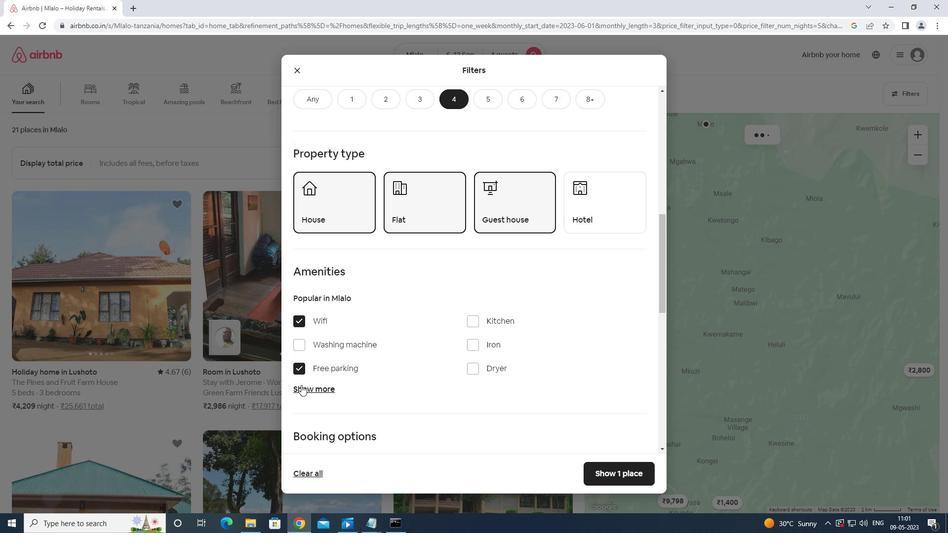 
Action: Mouse pressed left at (302, 386)
Screenshot: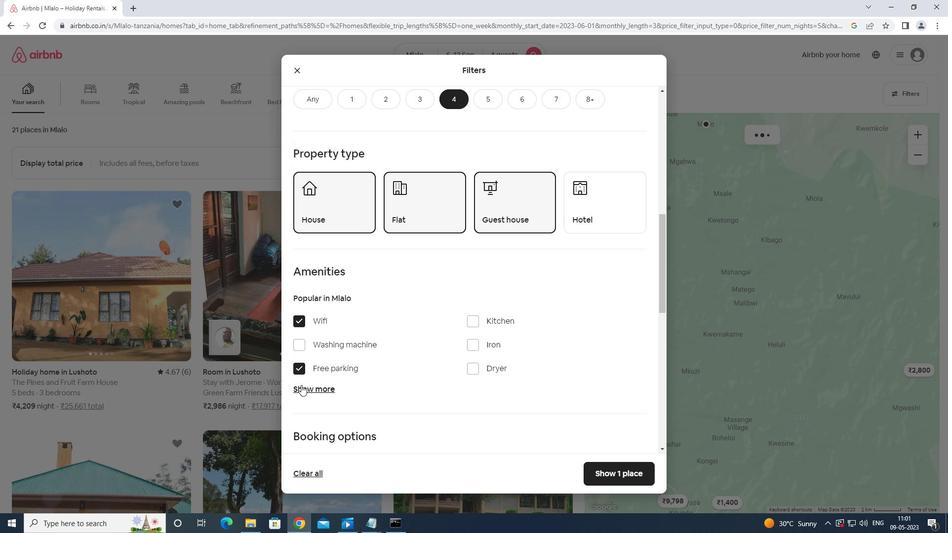 
Action: Mouse moved to (304, 385)
Screenshot: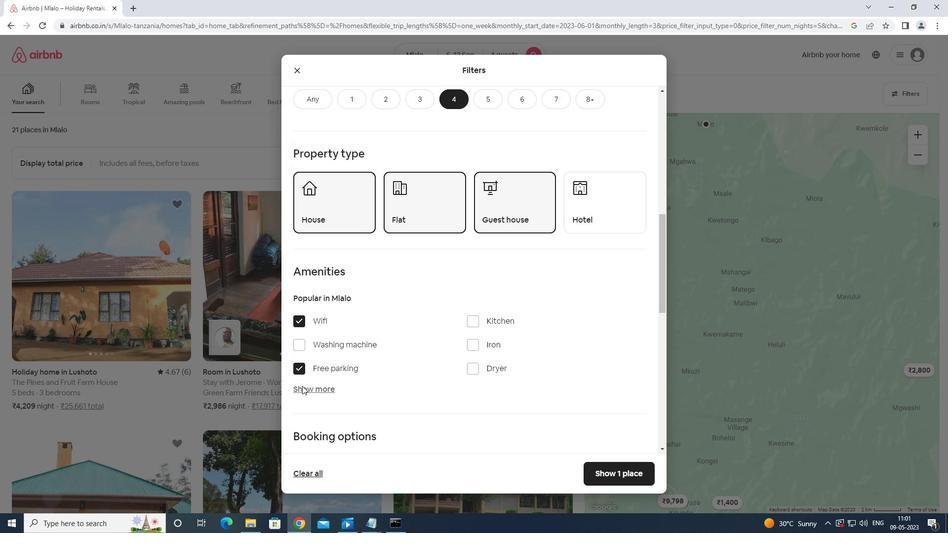 
Action: Mouse scrolled (304, 385) with delta (0, 0)
Screenshot: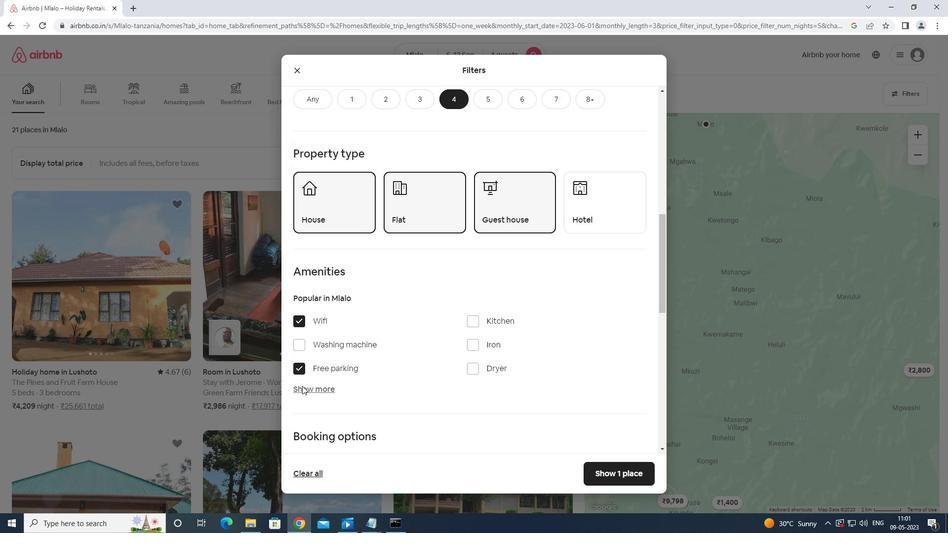 
Action: Mouse scrolled (304, 385) with delta (0, 0)
Screenshot: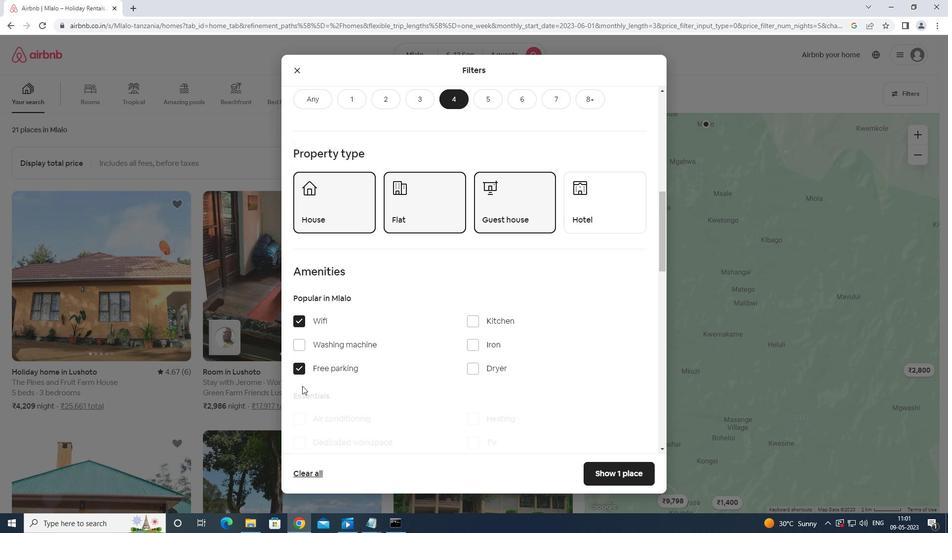 
Action: Mouse moved to (307, 384)
Screenshot: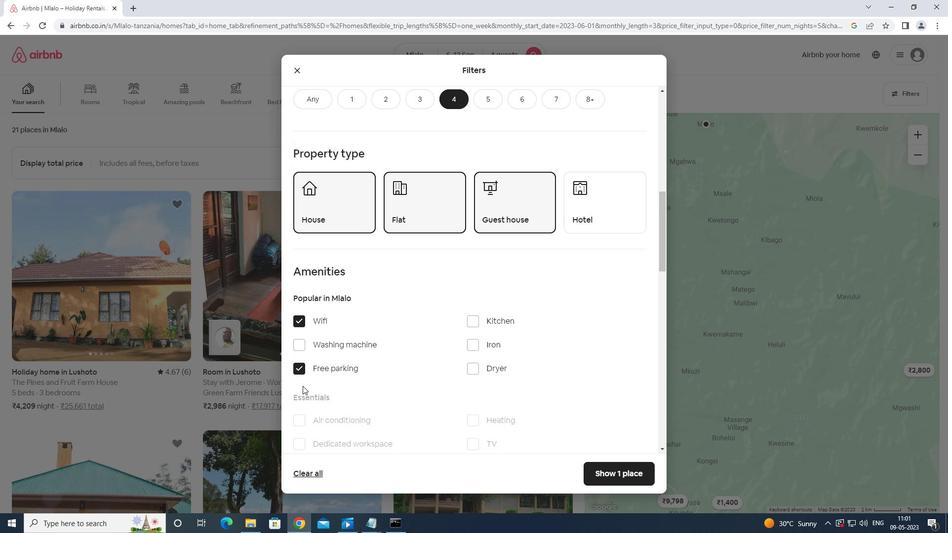 
Action: Mouse scrolled (307, 383) with delta (0, 0)
Screenshot: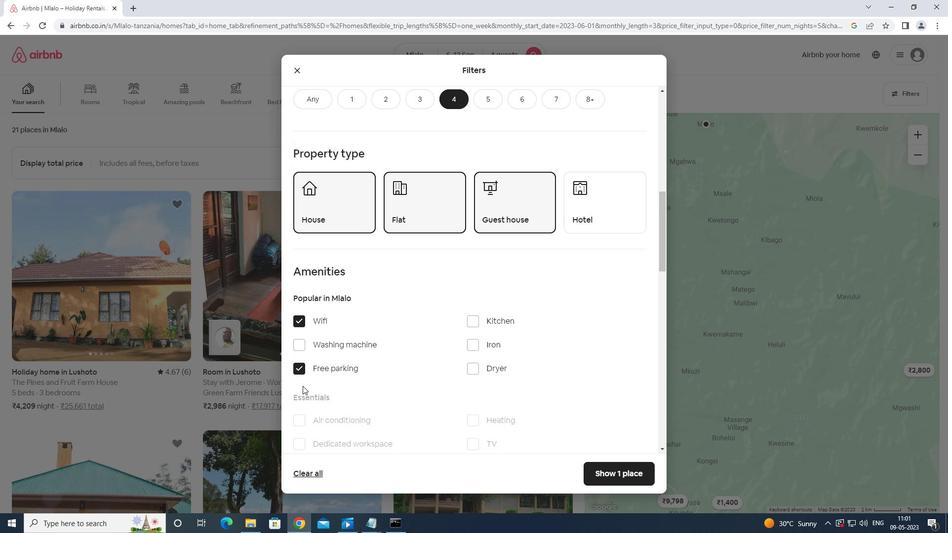 
Action: Mouse moved to (468, 299)
Screenshot: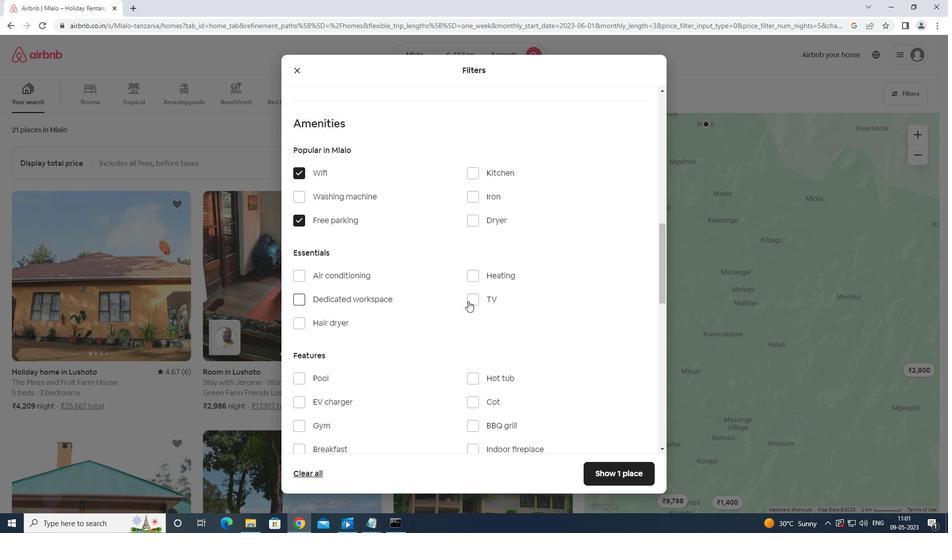 
Action: Mouse pressed left at (468, 299)
Screenshot: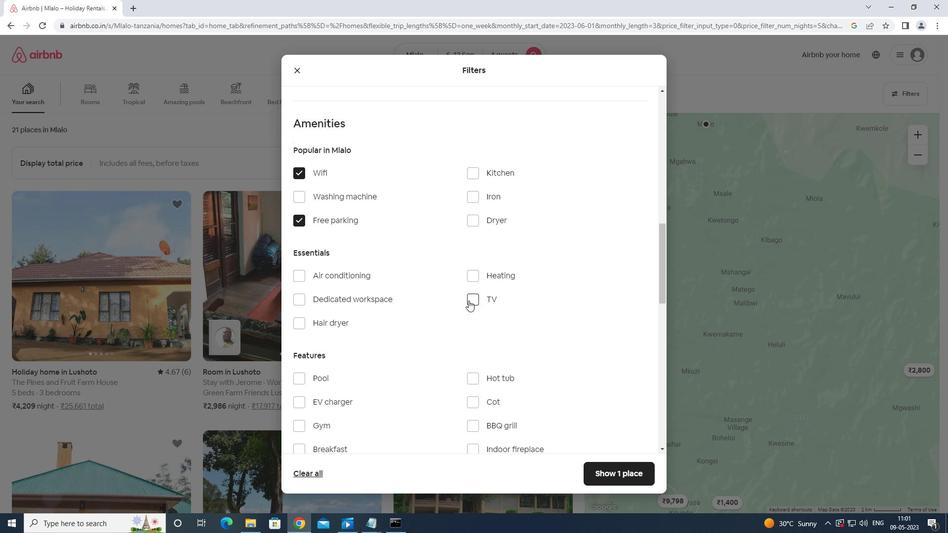 
Action: Mouse moved to (473, 304)
Screenshot: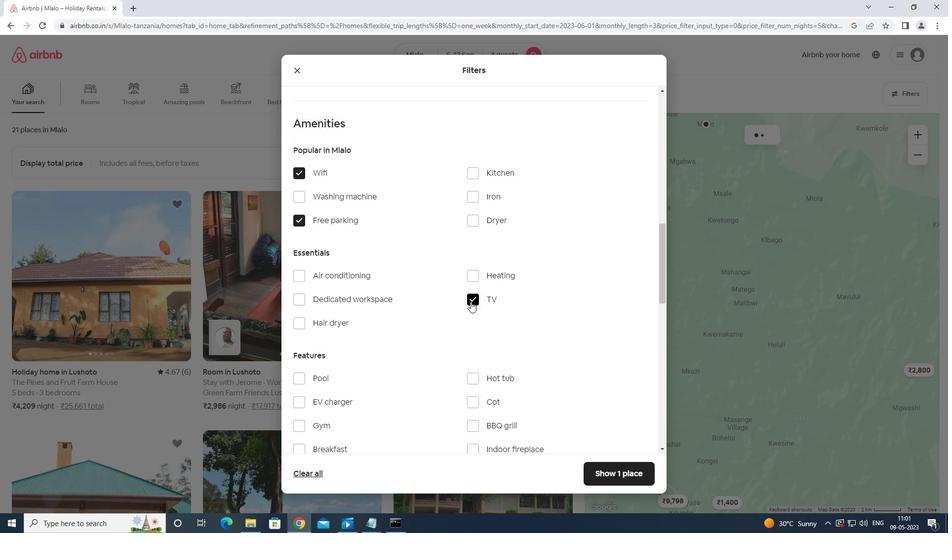 
Action: Mouse scrolled (473, 304) with delta (0, 0)
Screenshot: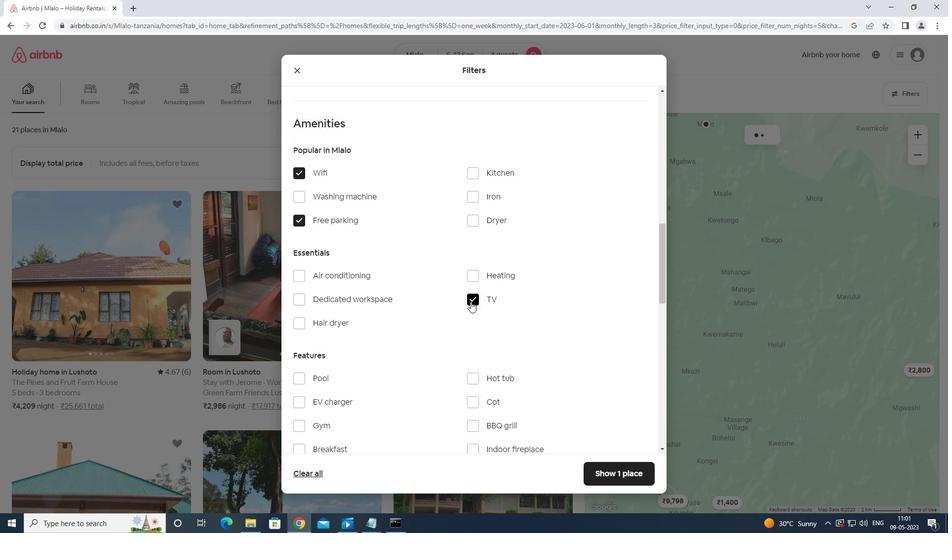 
Action: Mouse moved to (472, 308)
Screenshot: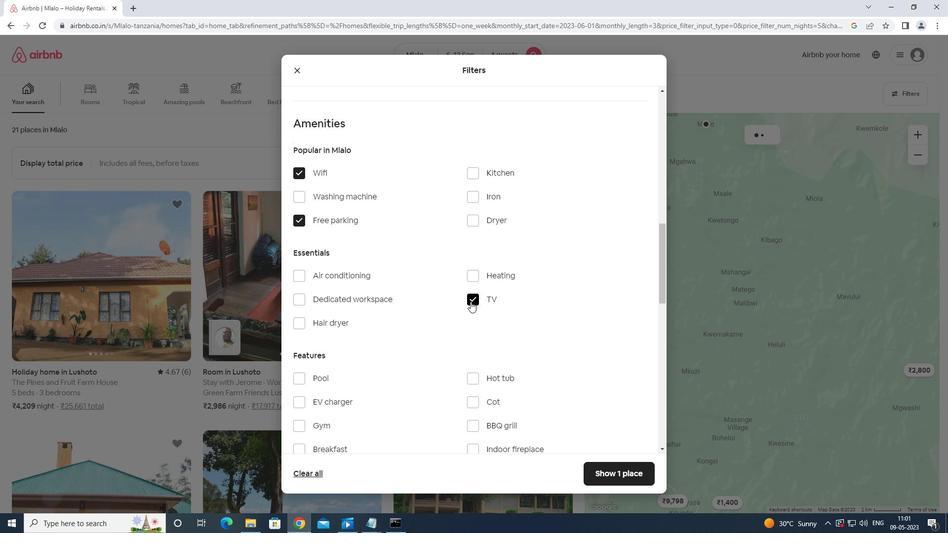 
Action: Mouse scrolled (472, 307) with delta (0, 0)
Screenshot: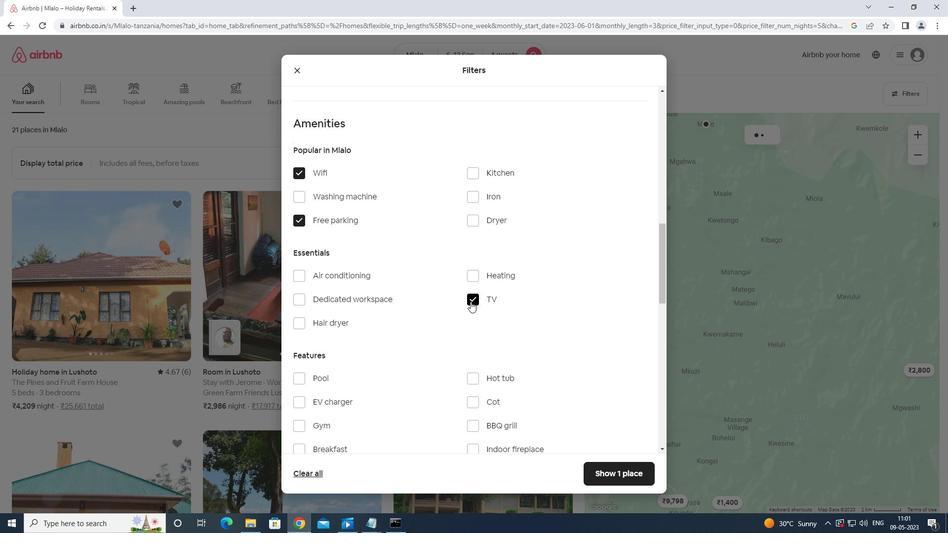 
Action: Mouse moved to (302, 325)
Screenshot: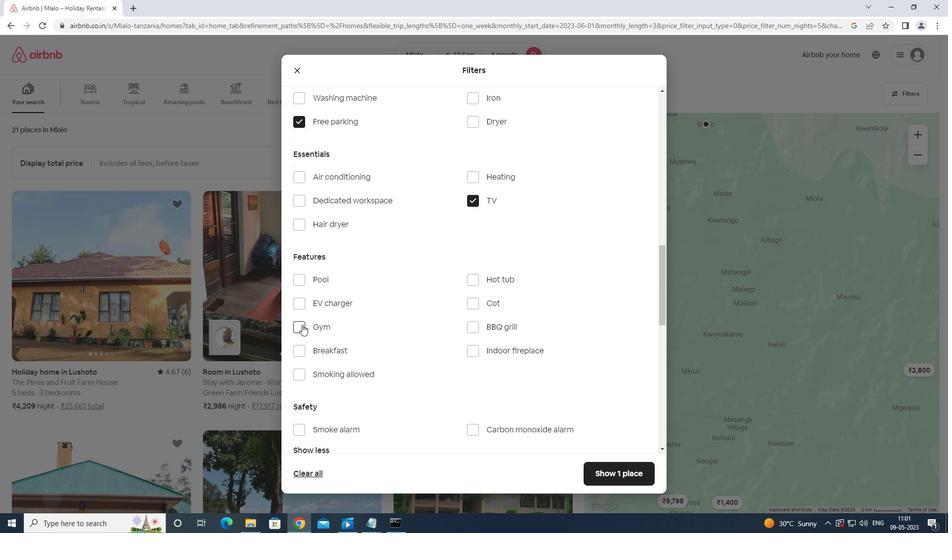 
Action: Mouse pressed left at (302, 325)
Screenshot: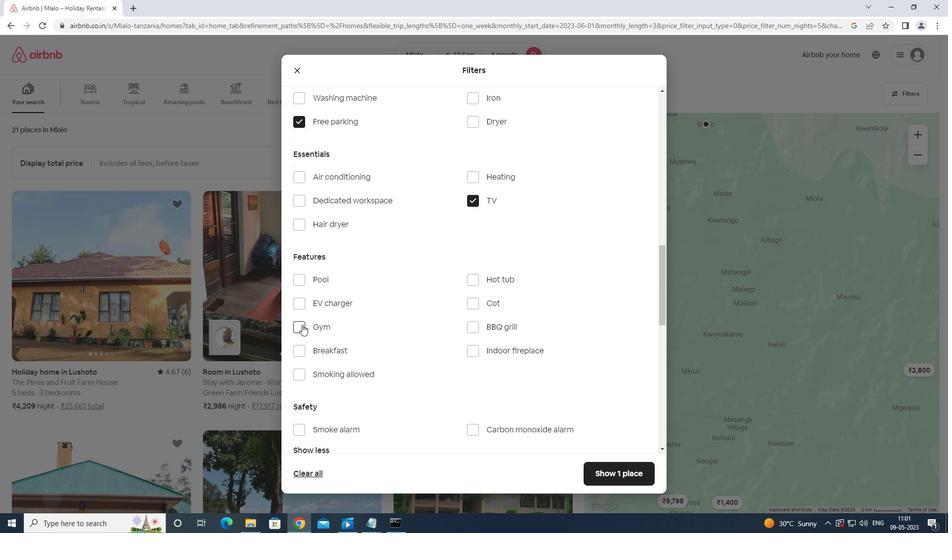 
Action: Mouse moved to (298, 348)
Screenshot: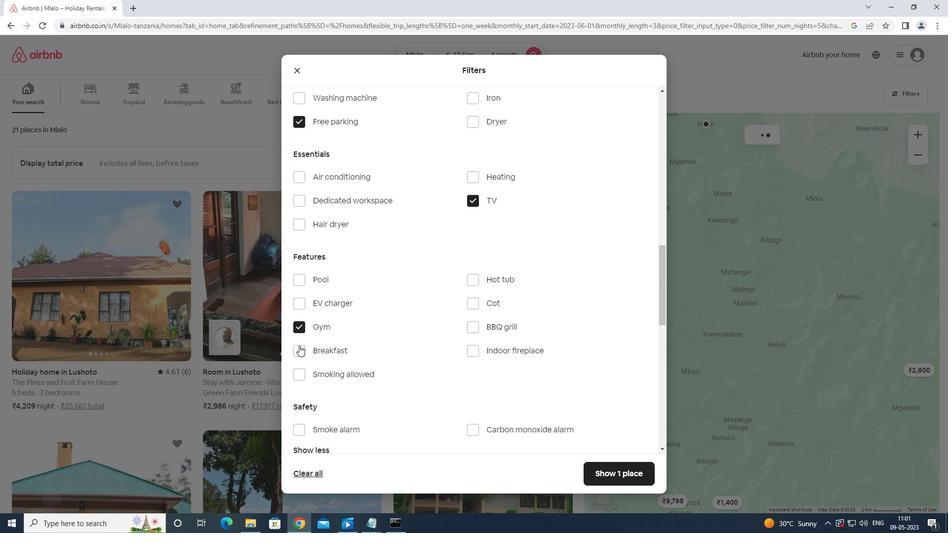 
Action: Mouse pressed left at (298, 348)
Screenshot: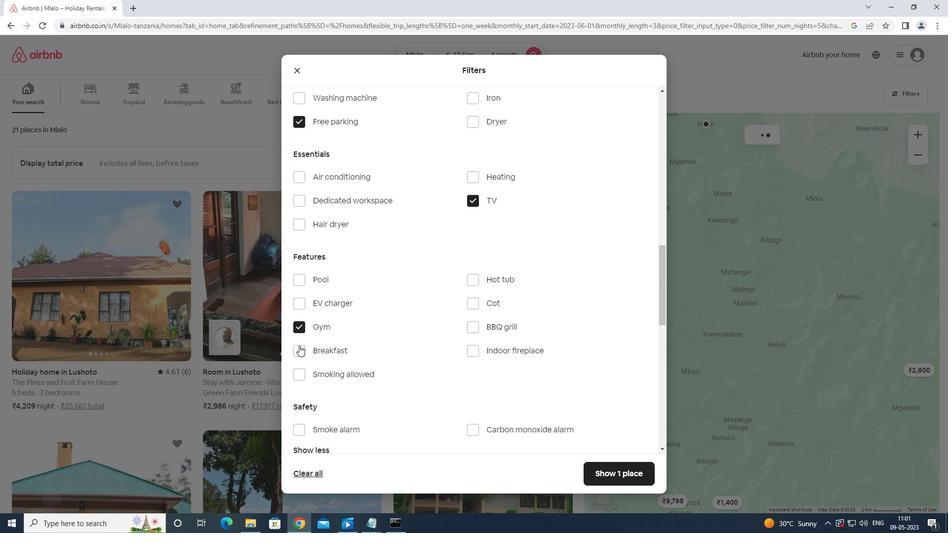 
Action: Mouse moved to (296, 352)
Screenshot: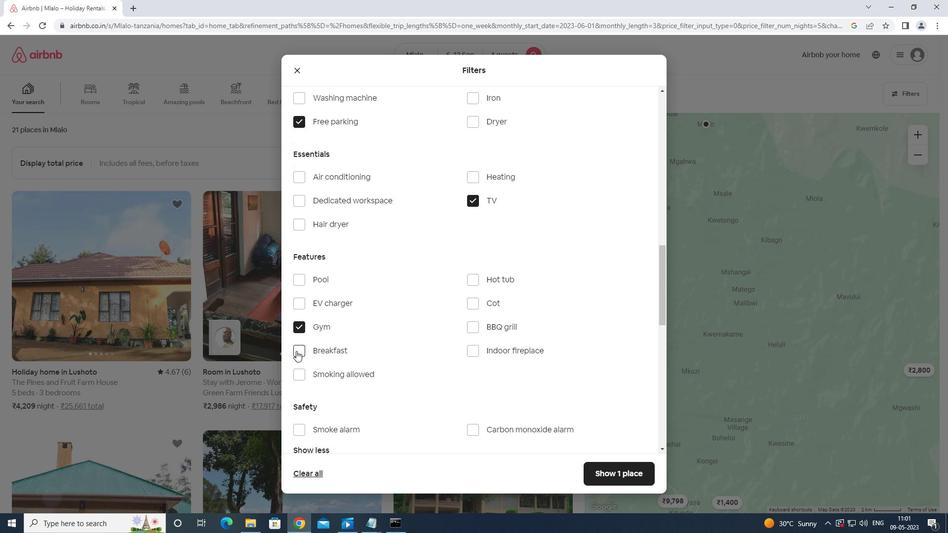 
Action: Mouse scrolled (296, 351) with delta (0, 0)
Screenshot: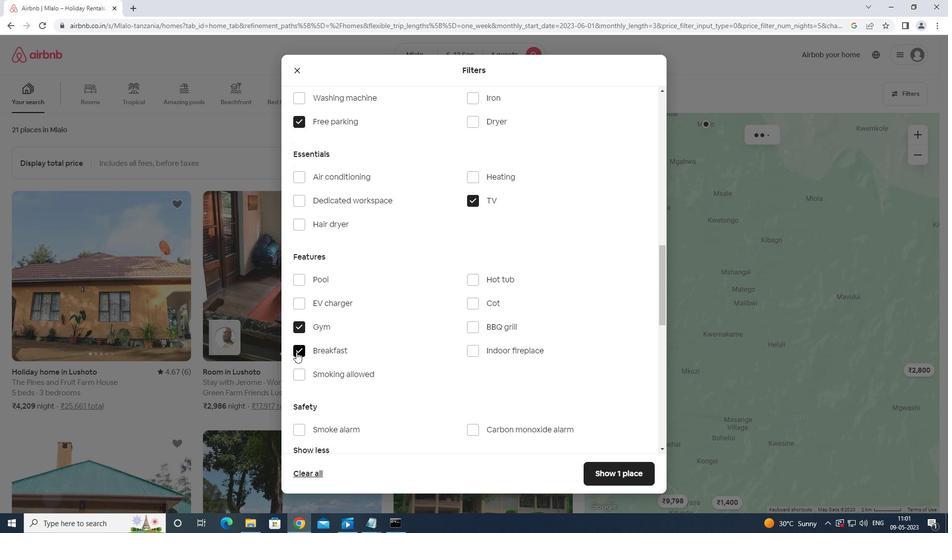 
Action: Mouse moved to (297, 352)
Screenshot: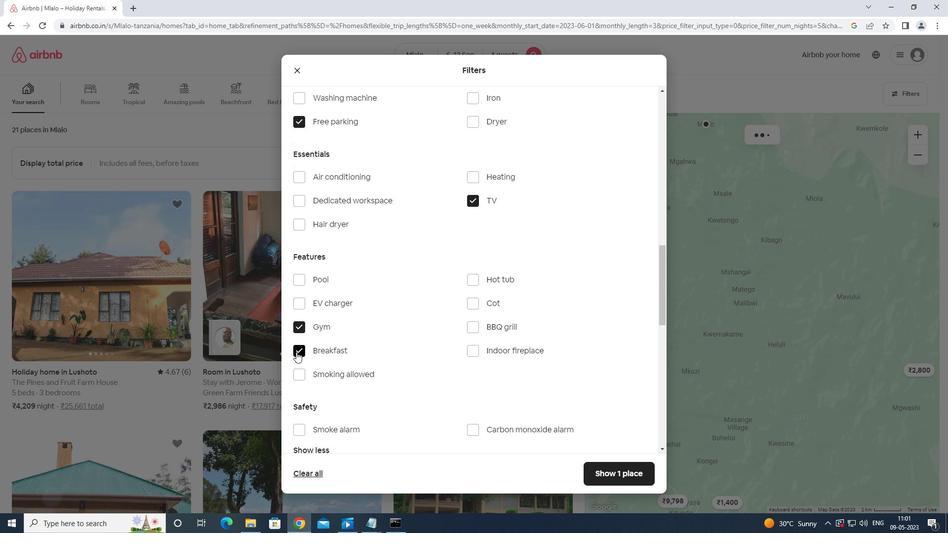 
Action: Mouse scrolled (297, 351) with delta (0, 0)
Screenshot: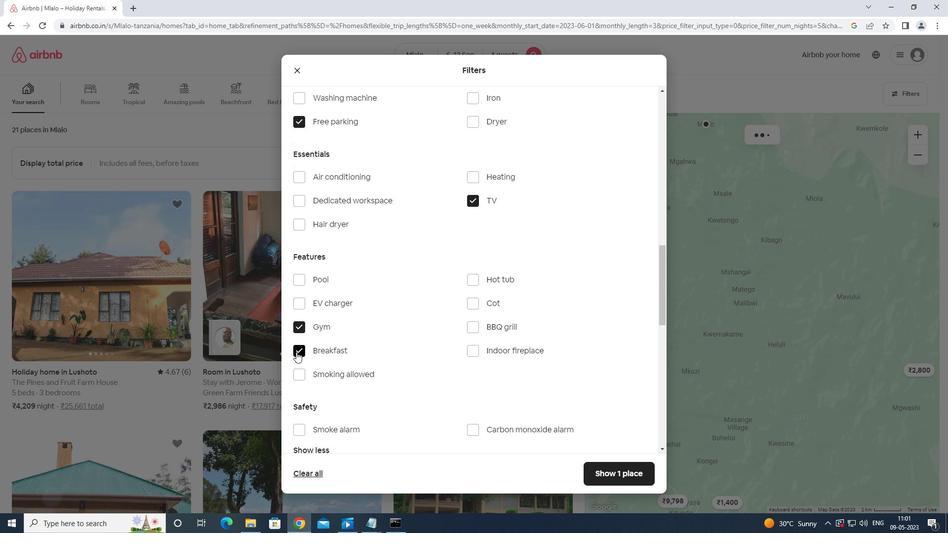 
Action: Mouse moved to (299, 352)
Screenshot: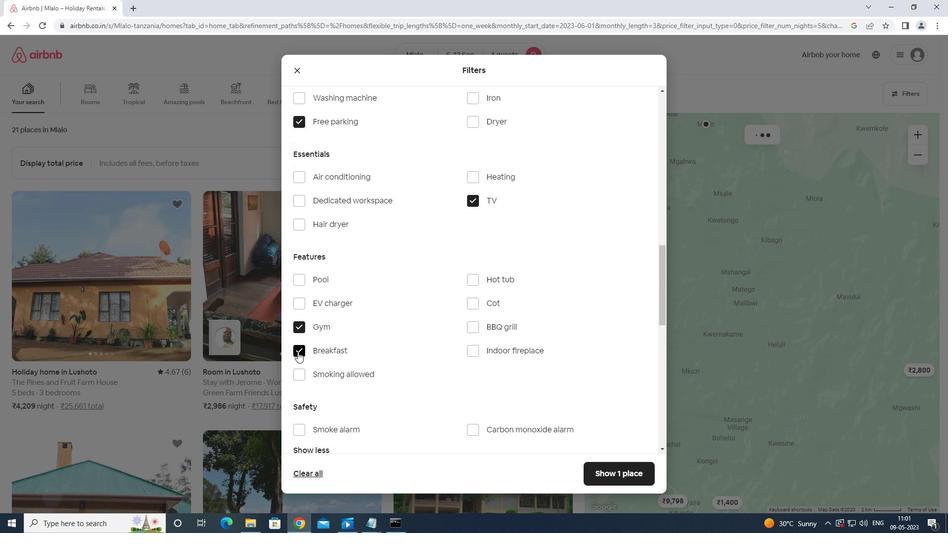 
Action: Mouse scrolled (299, 351) with delta (0, 0)
Screenshot: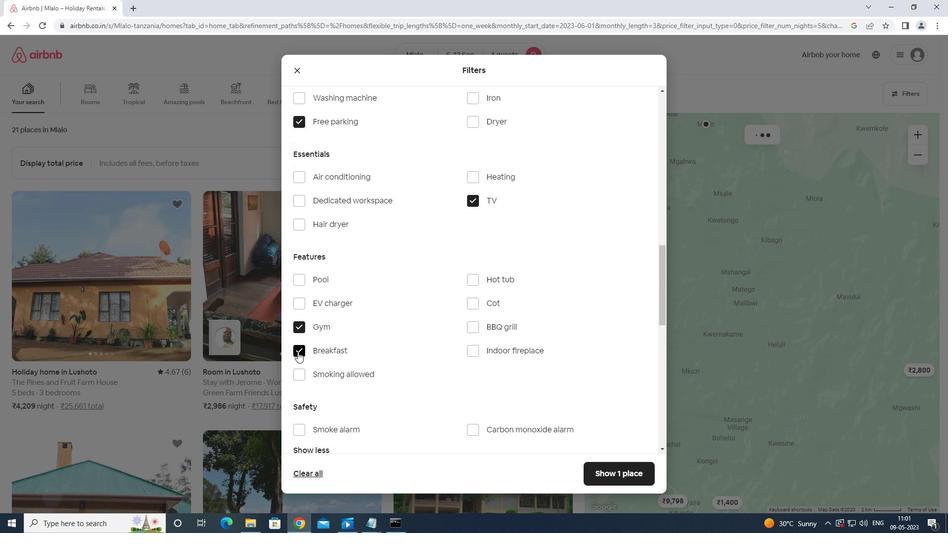 
Action: Mouse moved to (305, 349)
Screenshot: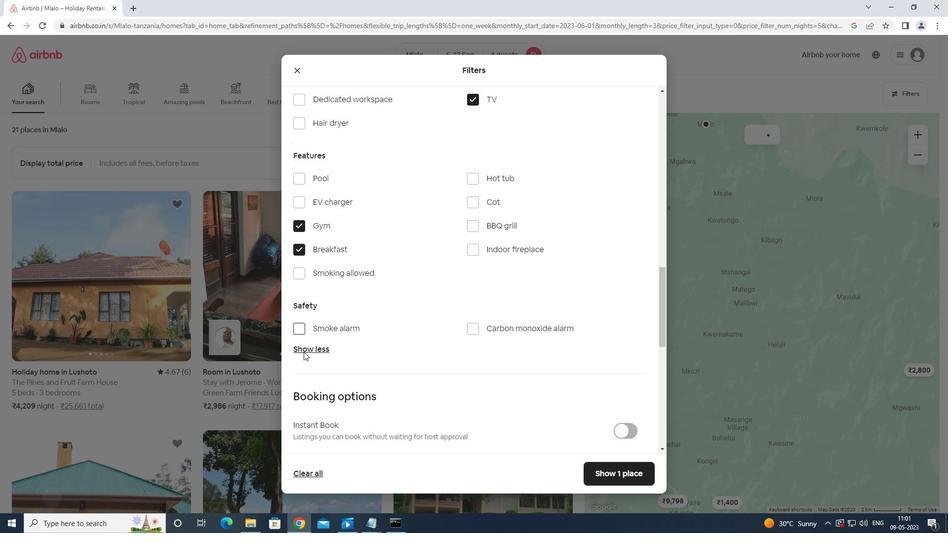 
Action: Mouse scrolled (305, 349) with delta (0, 0)
Screenshot: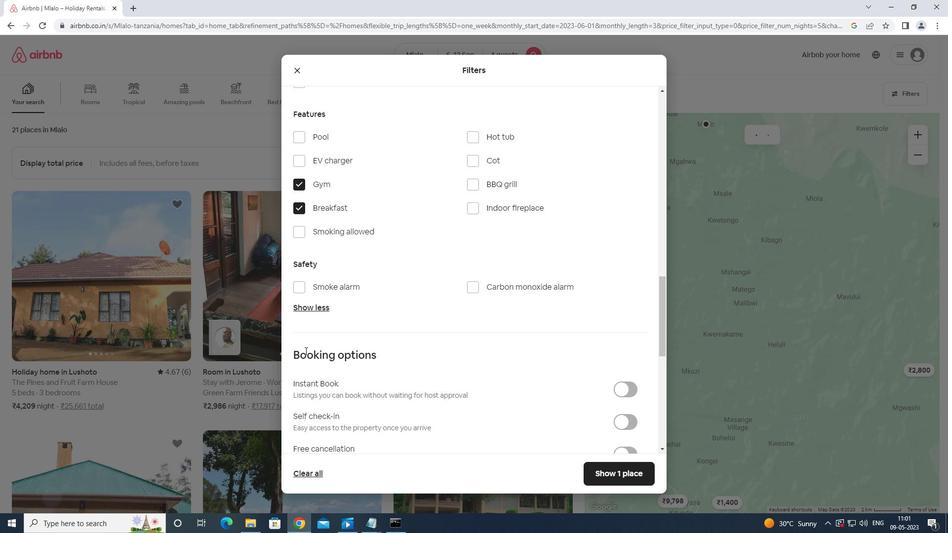 
Action: Mouse scrolled (305, 349) with delta (0, 0)
Screenshot: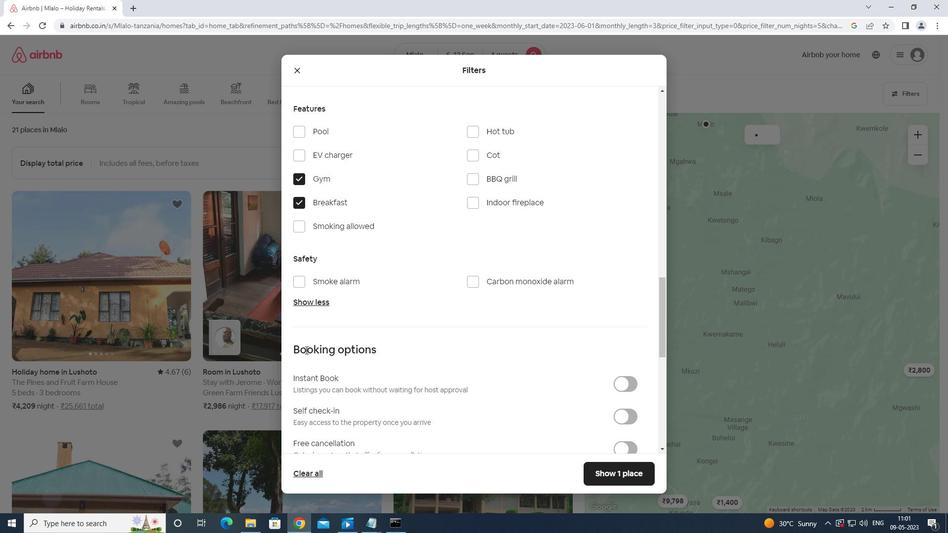 
Action: Mouse moved to (626, 315)
Screenshot: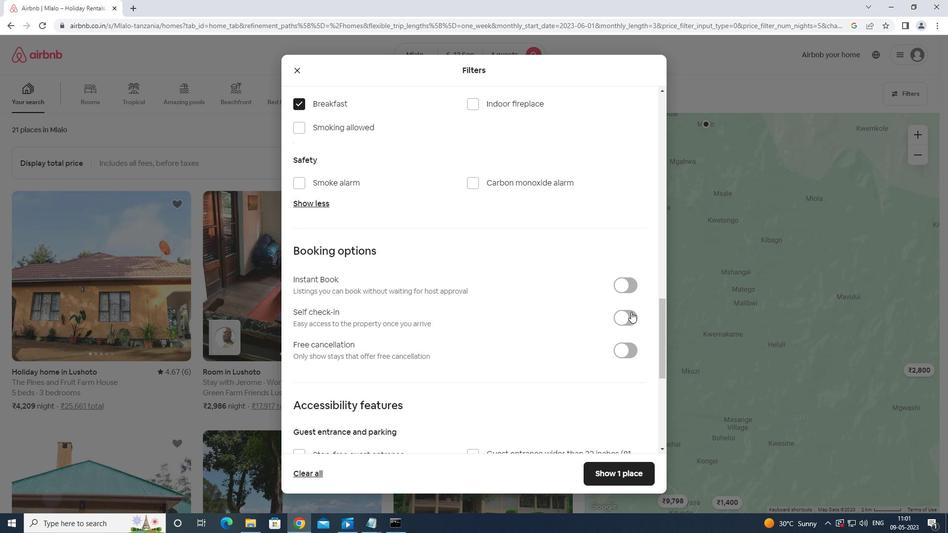 
Action: Mouse pressed left at (626, 315)
Screenshot: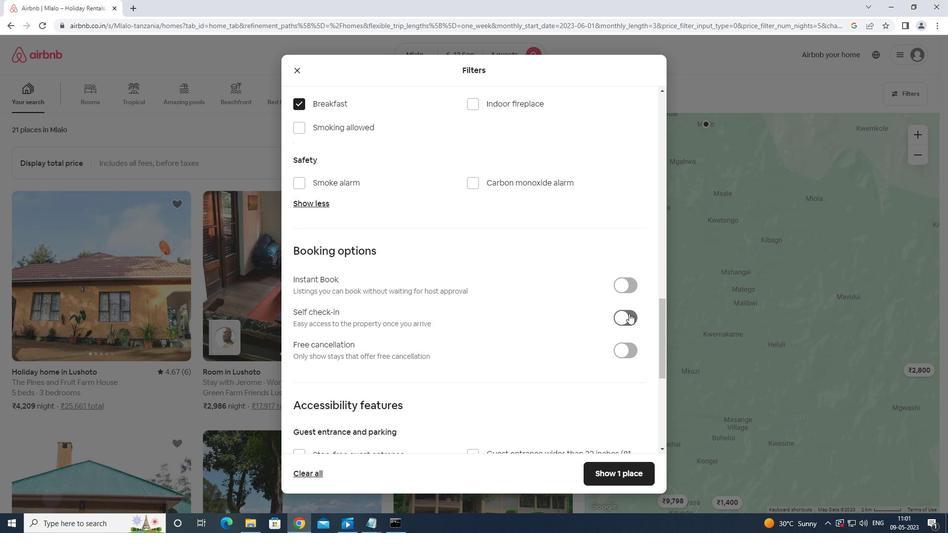 
Action: Mouse moved to (627, 313)
Screenshot: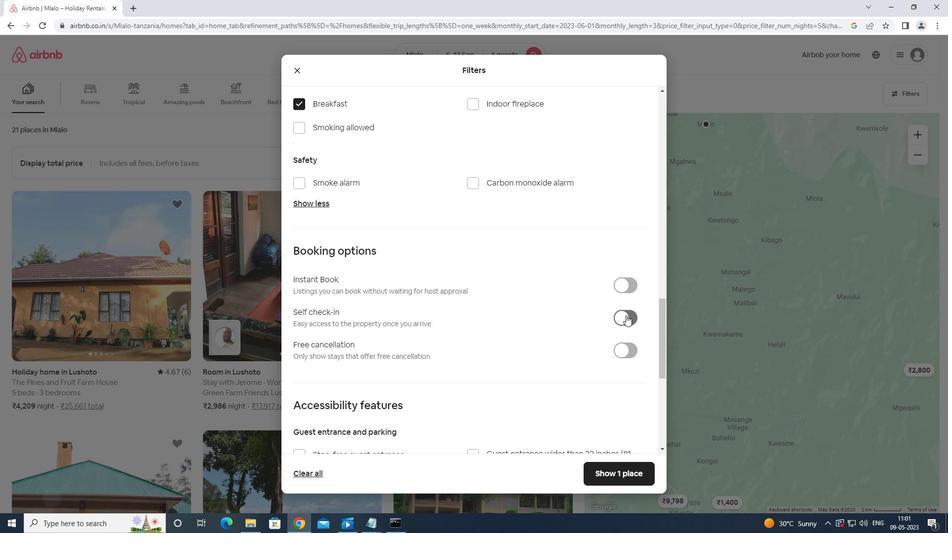 
Action: Mouse scrolled (627, 312) with delta (0, 0)
Screenshot: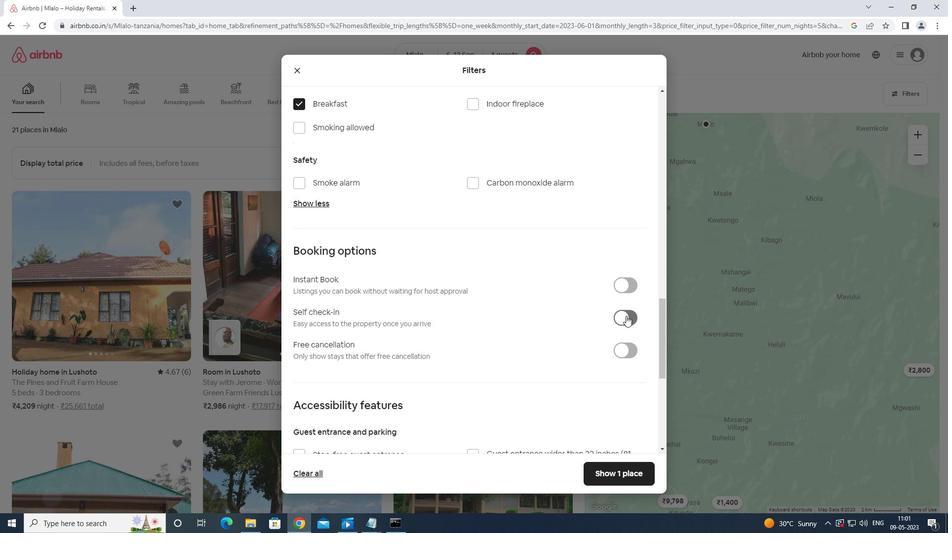 
Action: Mouse scrolled (627, 312) with delta (0, 0)
Screenshot: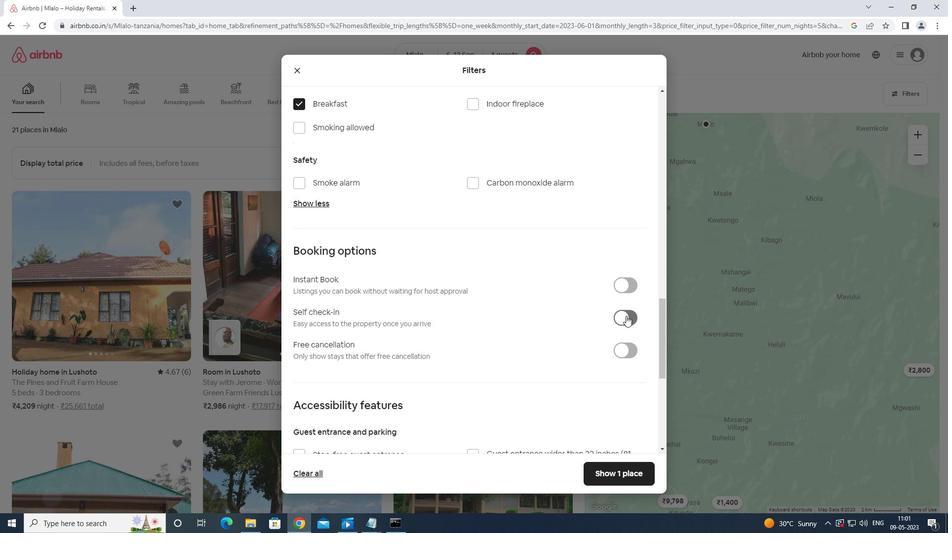 
Action: Mouse scrolled (627, 312) with delta (0, 0)
Screenshot: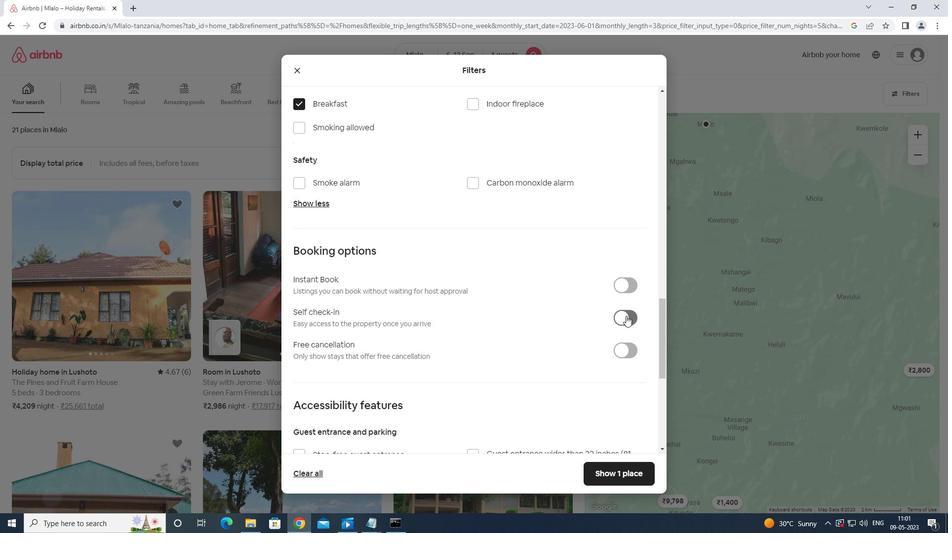 
Action: Mouse moved to (627, 312)
Screenshot: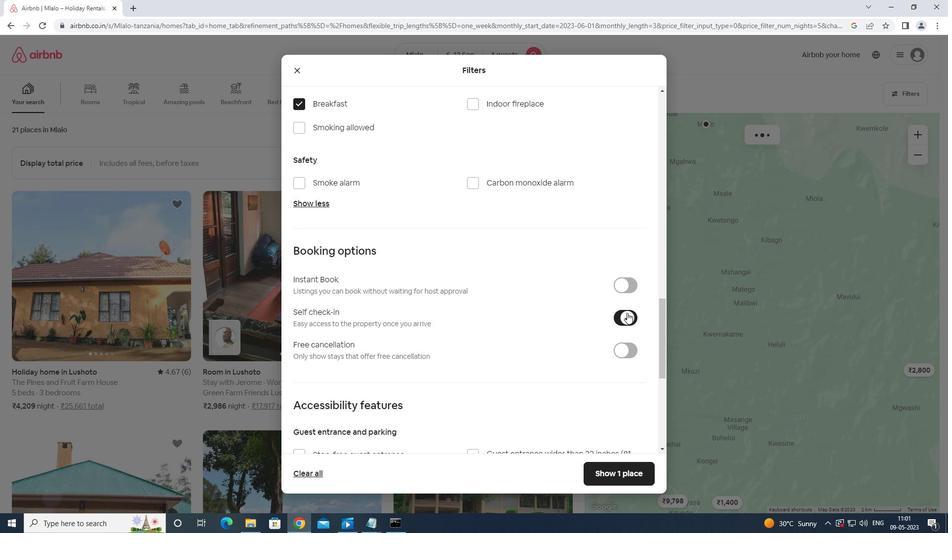
Action: Mouse scrolled (627, 312) with delta (0, 0)
Screenshot: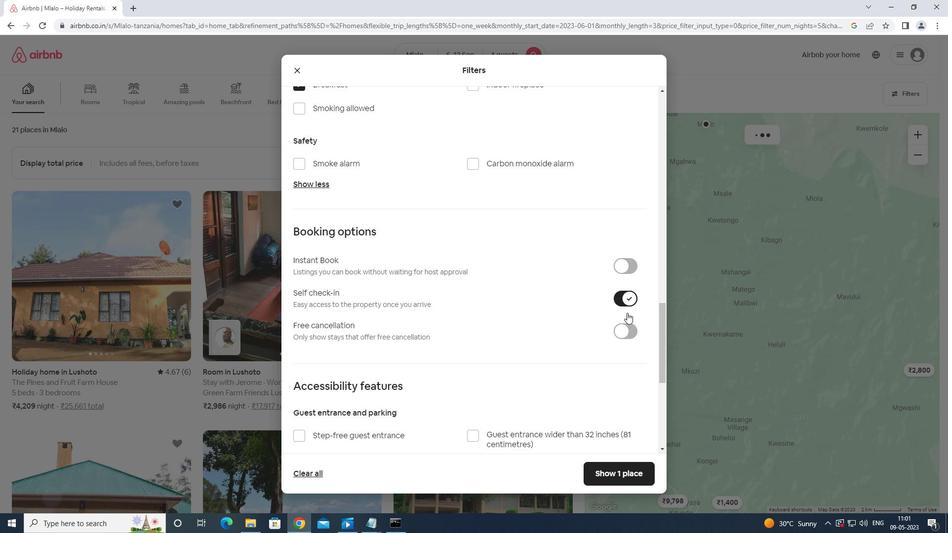 
Action: Mouse scrolled (627, 312) with delta (0, 0)
Screenshot: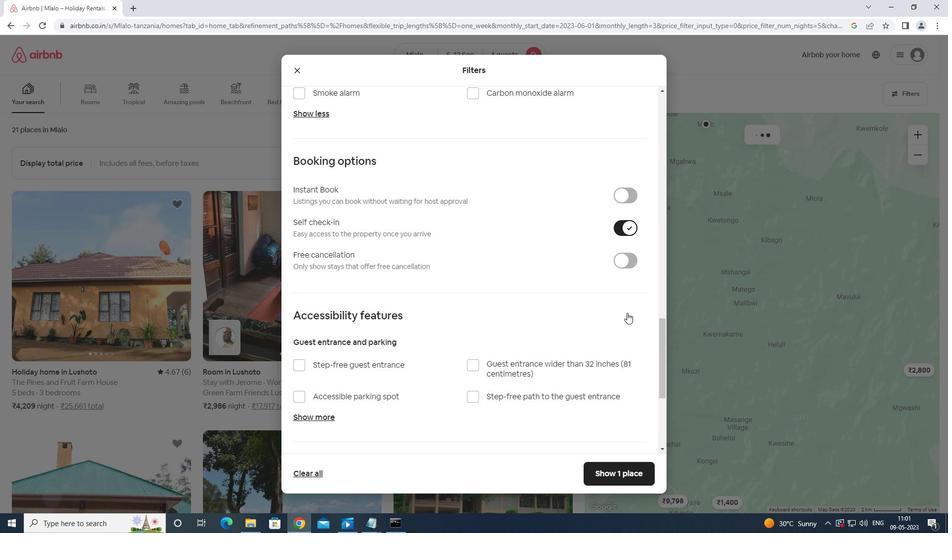 
Action: Mouse scrolled (627, 312) with delta (0, 0)
Screenshot: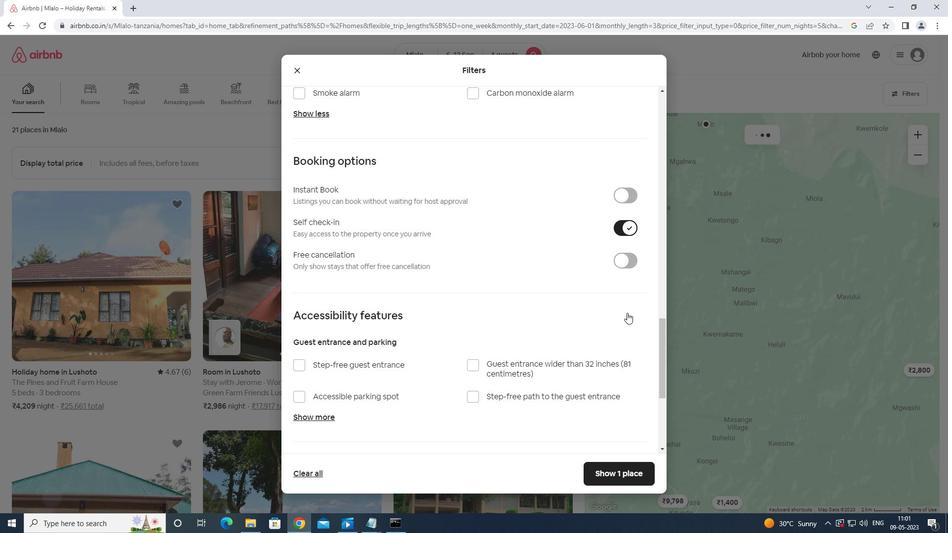 
Action: Mouse scrolled (627, 312) with delta (0, 0)
Screenshot: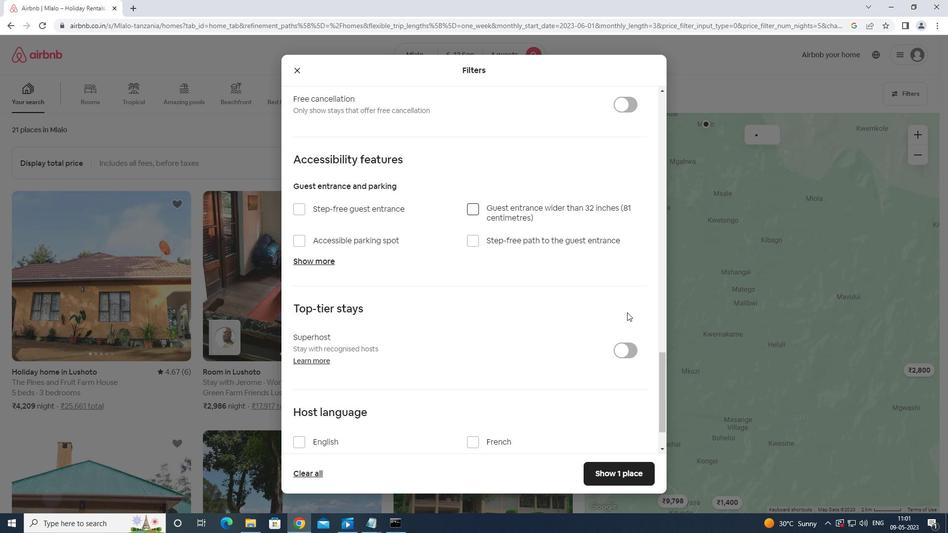 
Action: Mouse scrolled (627, 312) with delta (0, 0)
Screenshot: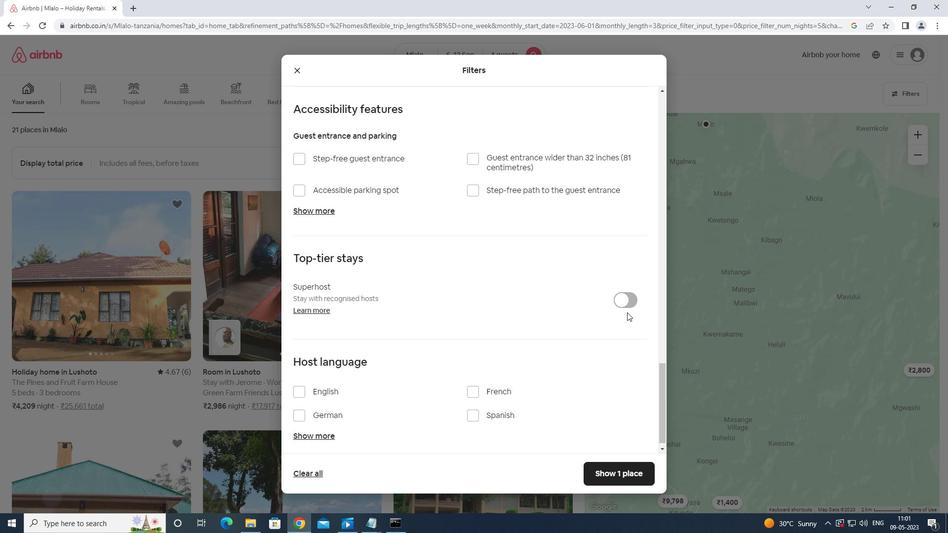 
Action: Mouse scrolled (627, 312) with delta (0, 0)
Screenshot: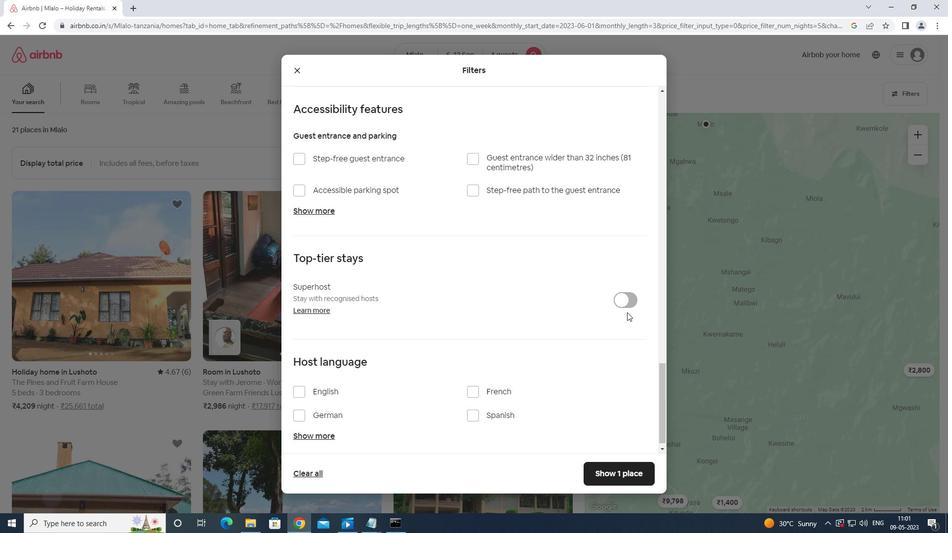 
Action: Mouse moved to (300, 383)
Screenshot: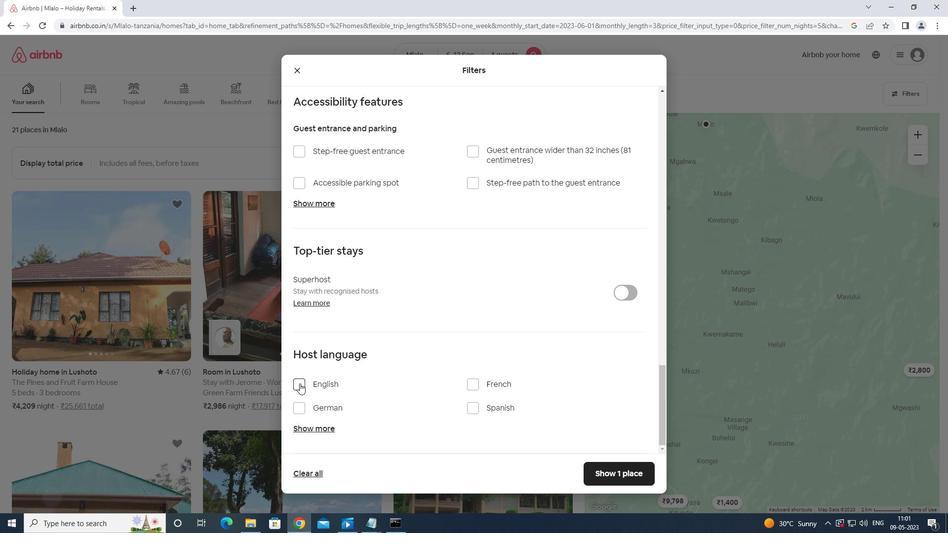 
Action: Mouse pressed left at (300, 383)
Screenshot: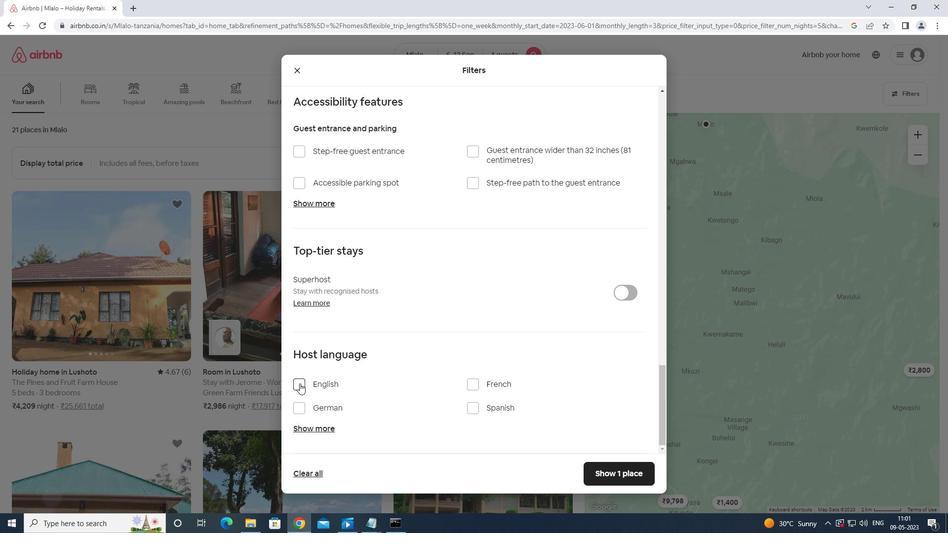 
Action: Mouse moved to (600, 468)
Screenshot: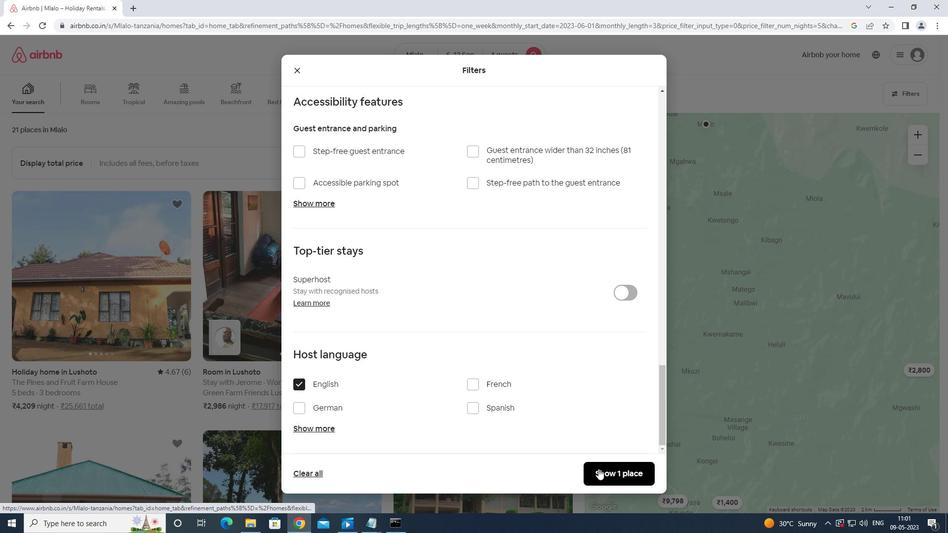 
Action: Mouse pressed left at (600, 468)
Screenshot: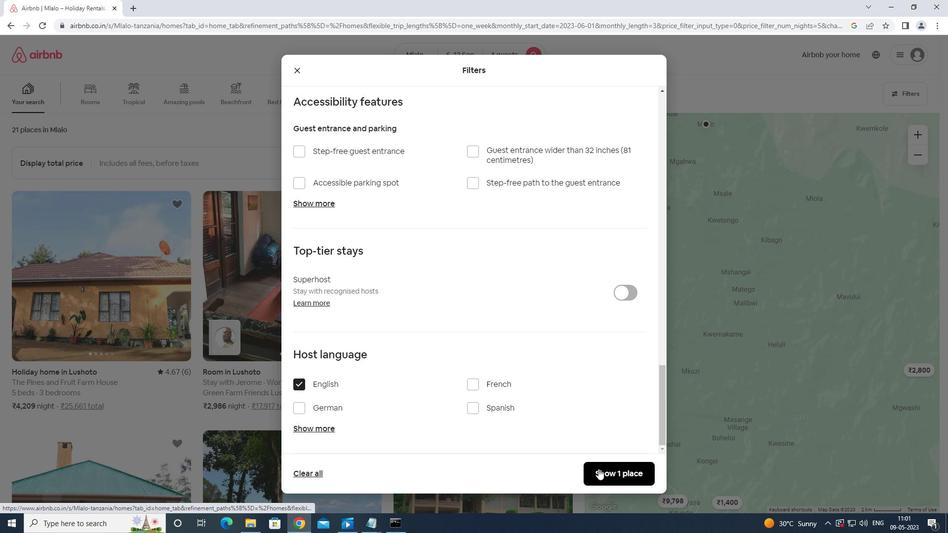 
Action: Mouse moved to (602, 467)
Screenshot: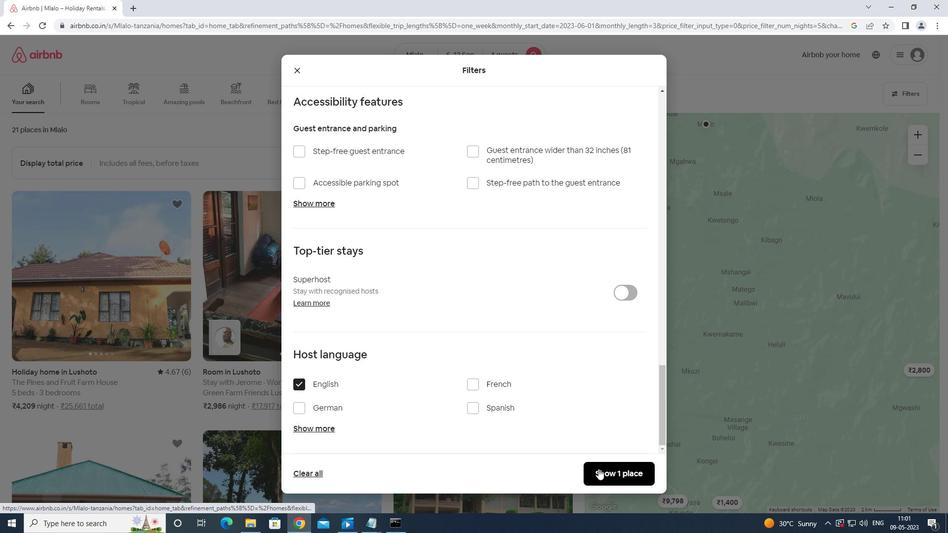 
